 Task: Create a due date automation trigger when advanced on, on the wednesday before a card is due add fields without custom field "Resume" set to a number greater than 1 and greater than 10 at 11:00 AM.
Action: Mouse moved to (1003, 305)
Screenshot: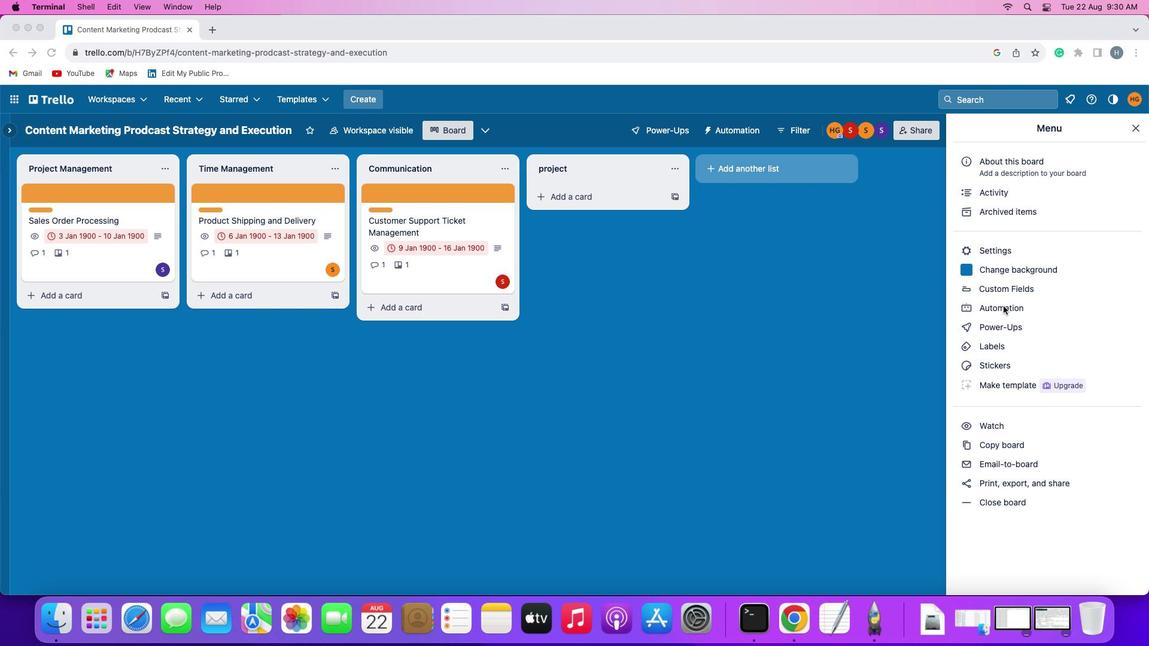 
Action: Mouse pressed left at (1003, 305)
Screenshot: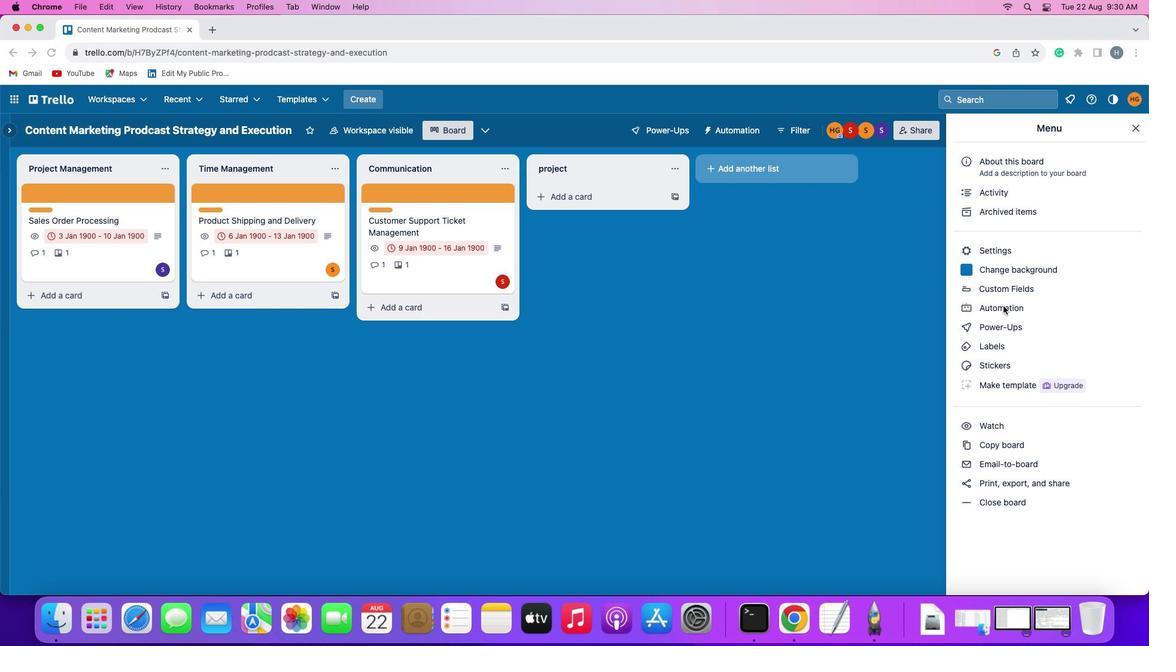 
Action: Mouse pressed left at (1003, 305)
Screenshot: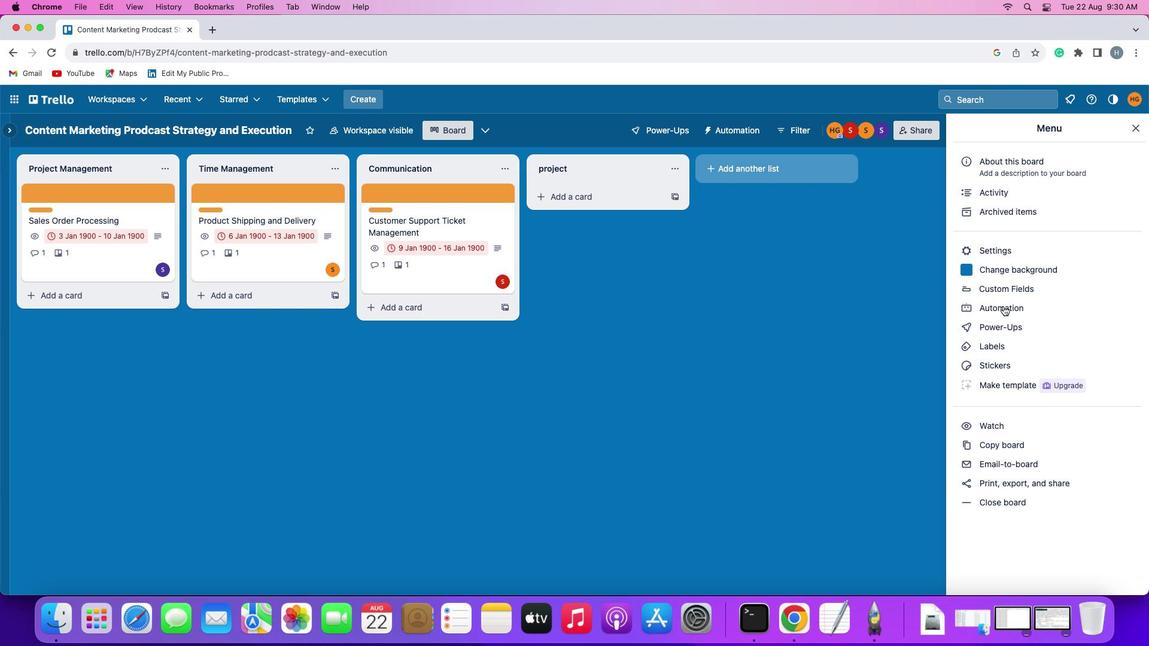 
Action: Mouse moved to (76, 281)
Screenshot: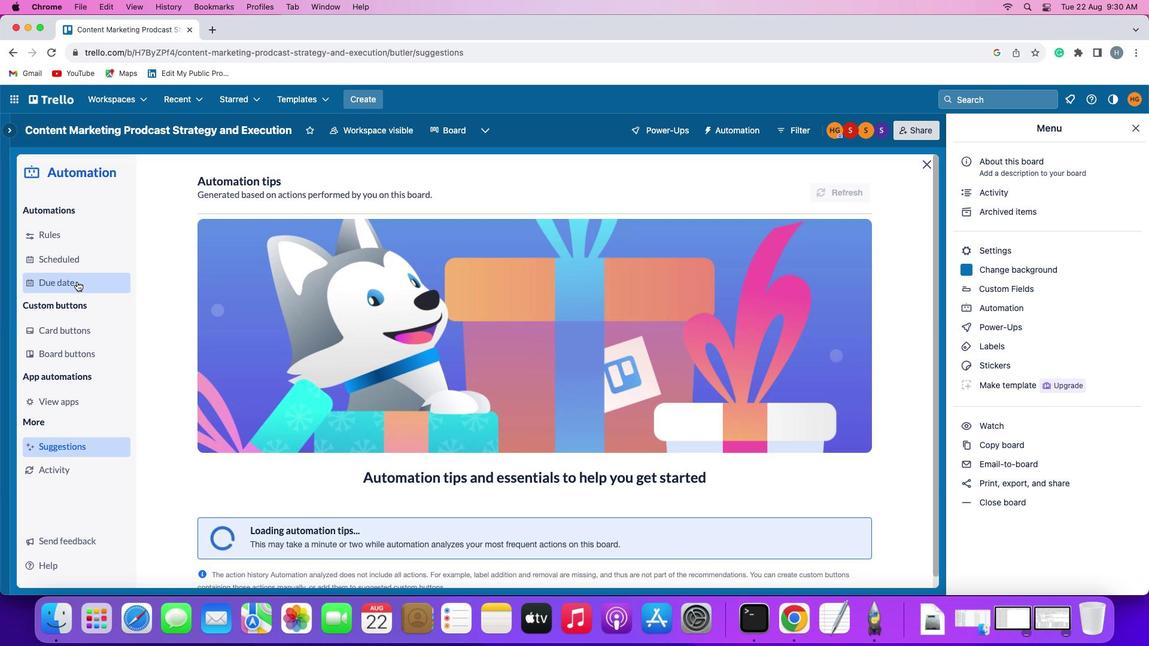 
Action: Mouse pressed left at (76, 281)
Screenshot: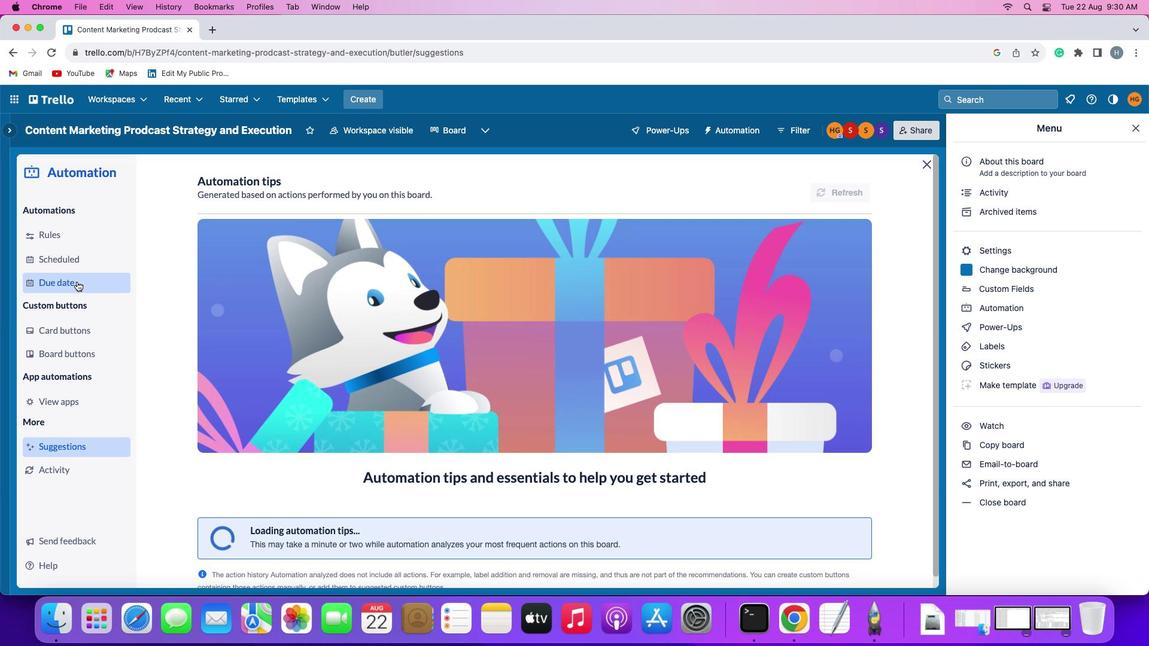 
Action: Mouse moved to (798, 183)
Screenshot: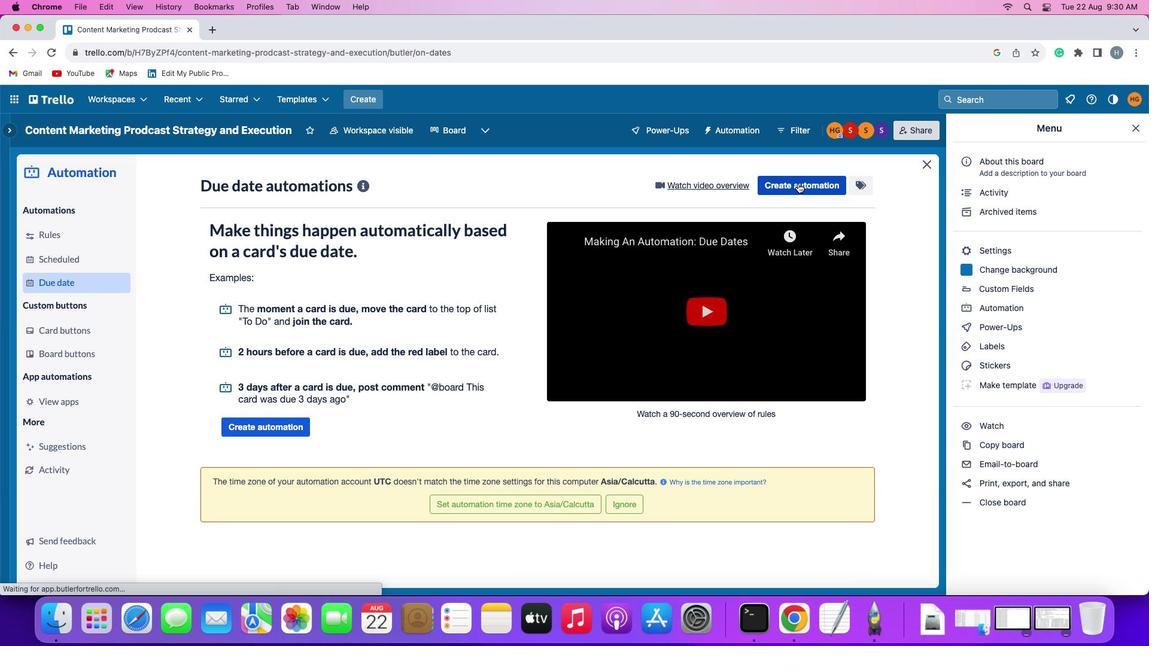 
Action: Mouse pressed left at (798, 183)
Screenshot: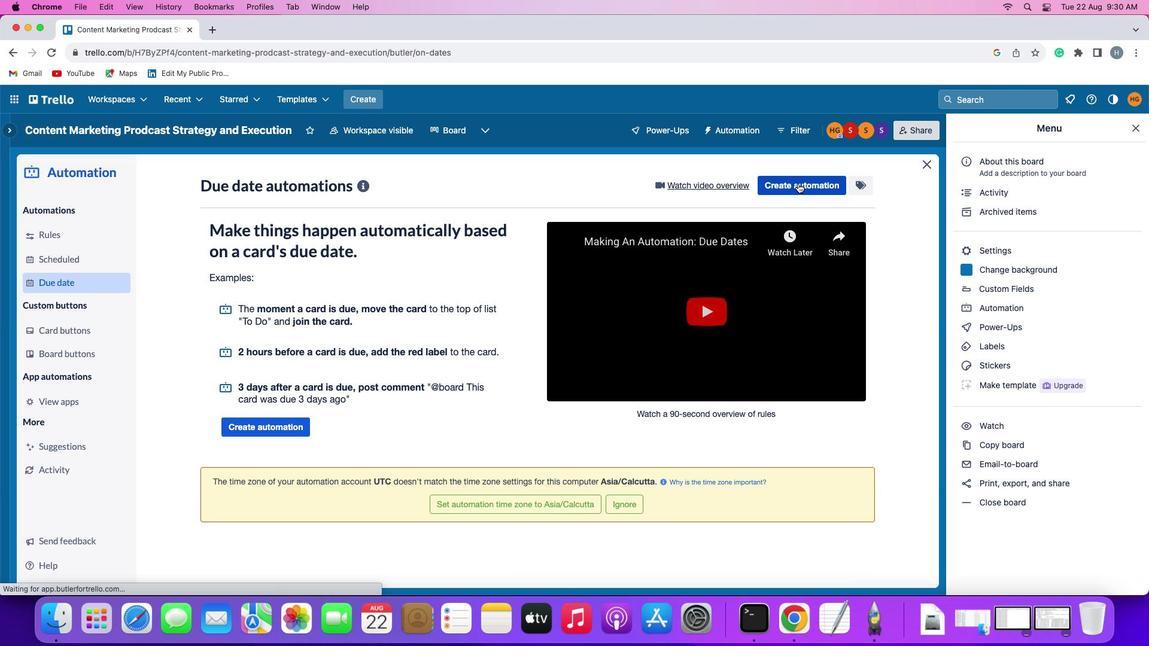 
Action: Mouse moved to (224, 298)
Screenshot: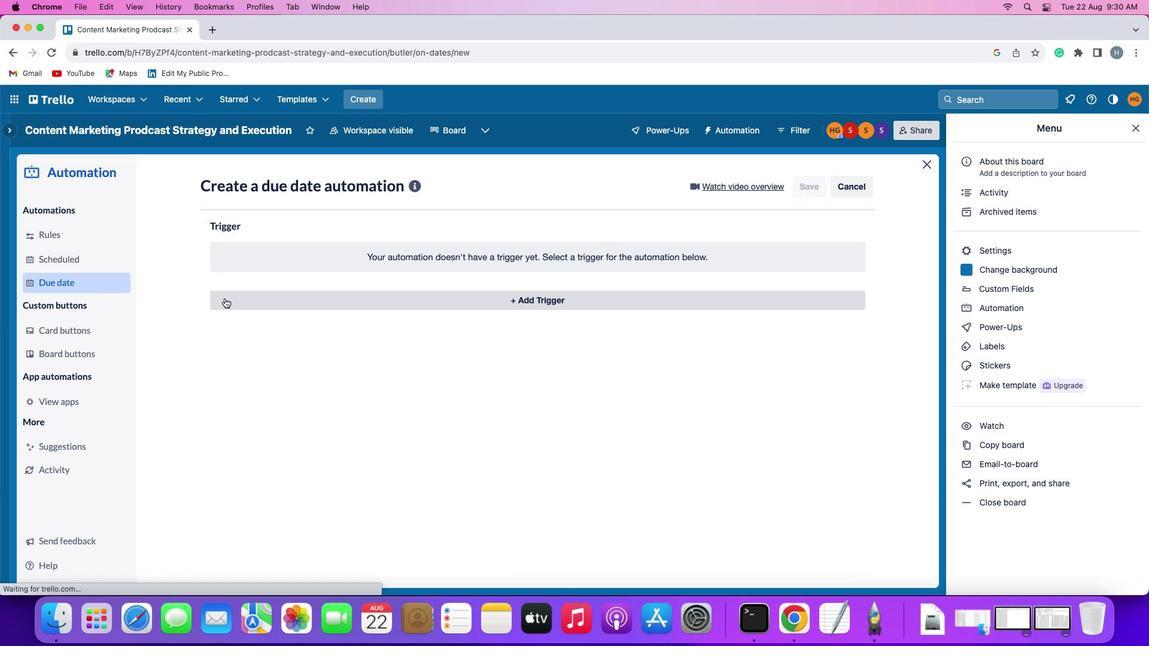 
Action: Mouse pressed left at (224, 298)
Screenshot: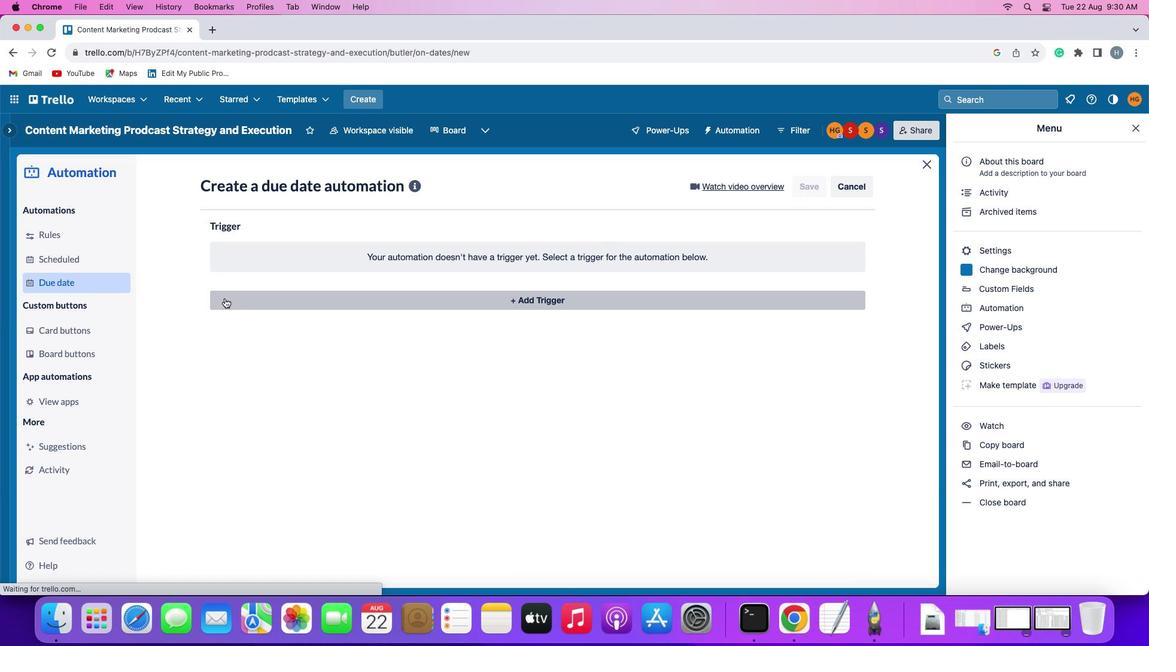 
Action: Mouse moved to (262, 522)
Screenshot: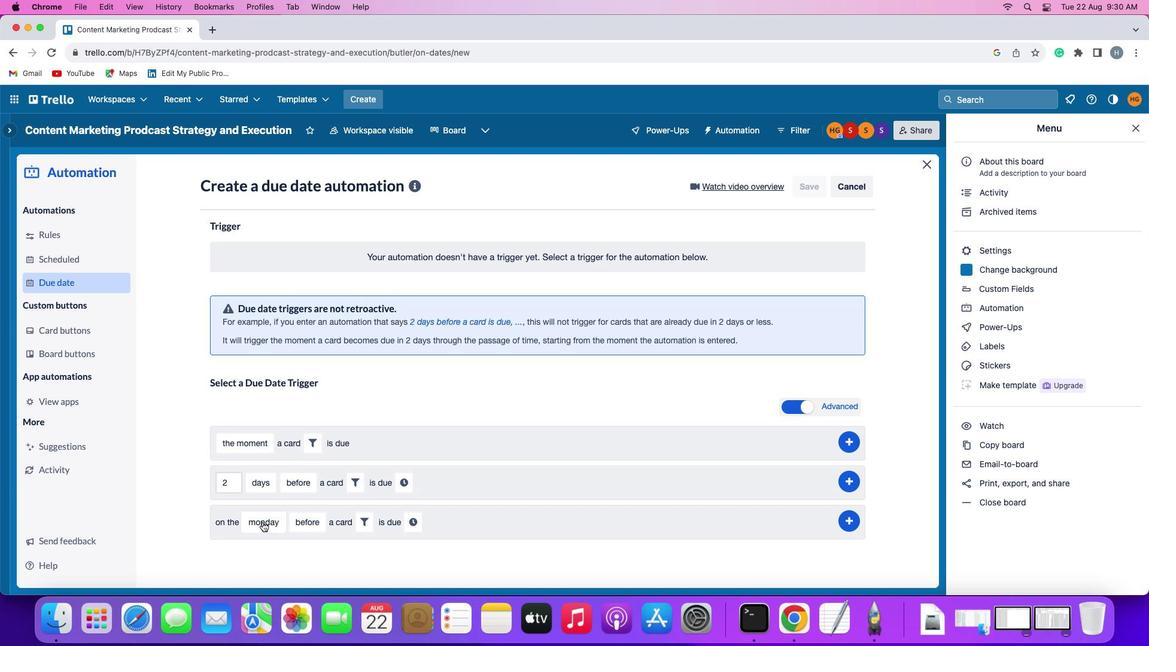 
Action: Mouse pressed left at (262, 522)
Screenshot: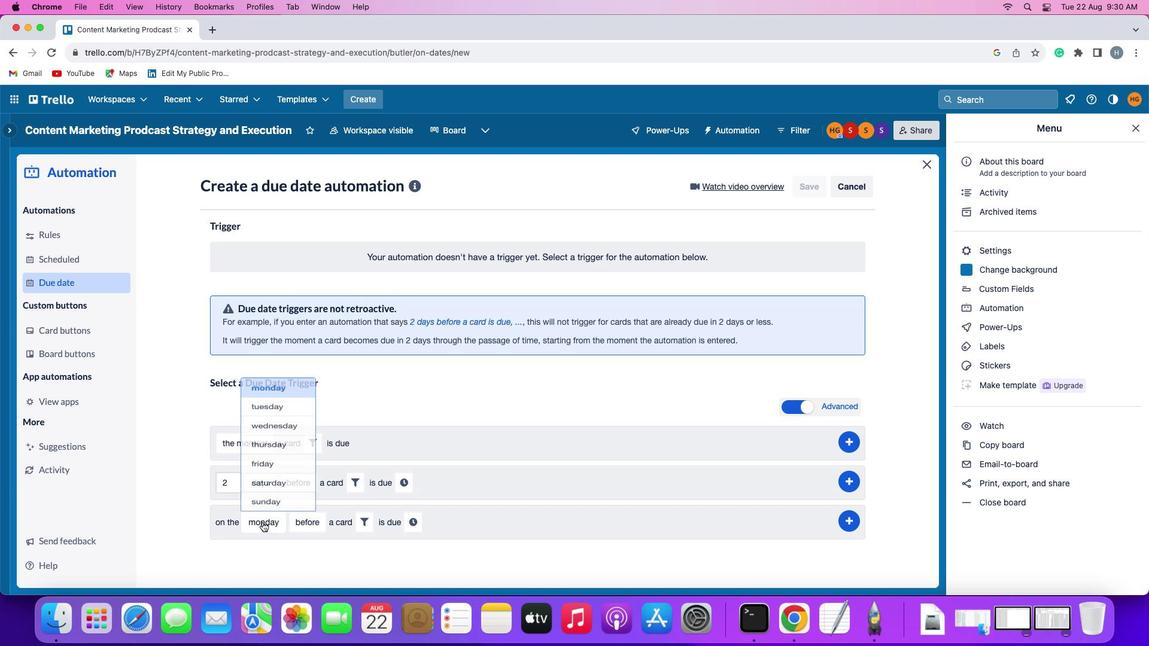 
Action: Mouse moved to (283, 404)
Screenshot: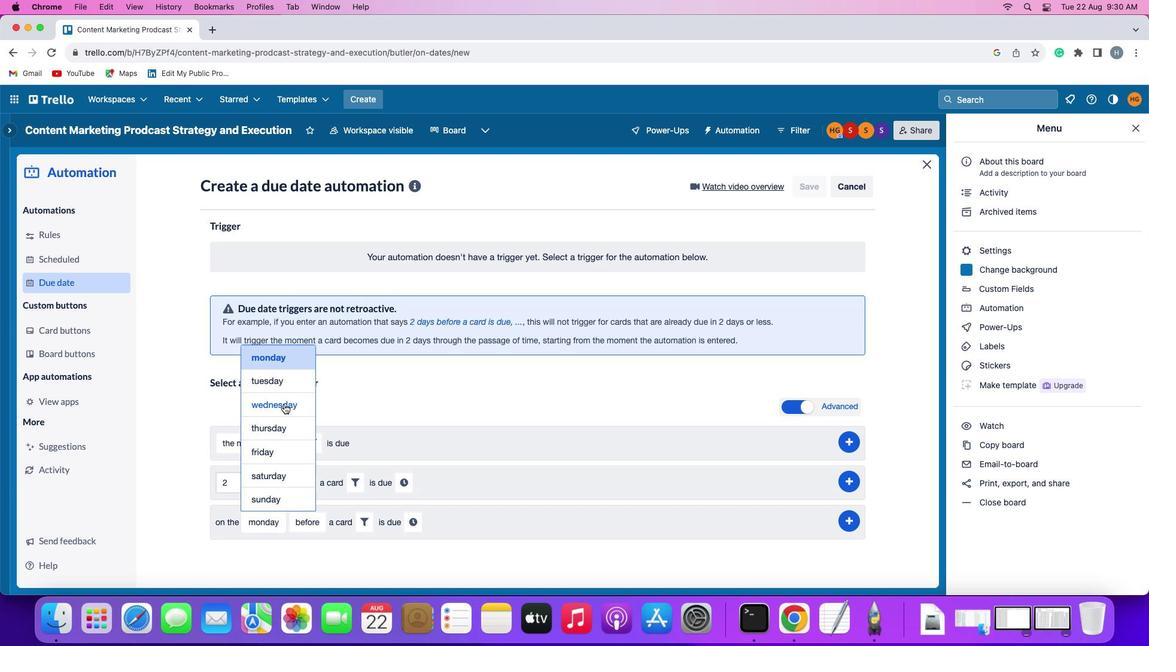 
Action: Mouse pressed left at (283, 404)
Screenshot: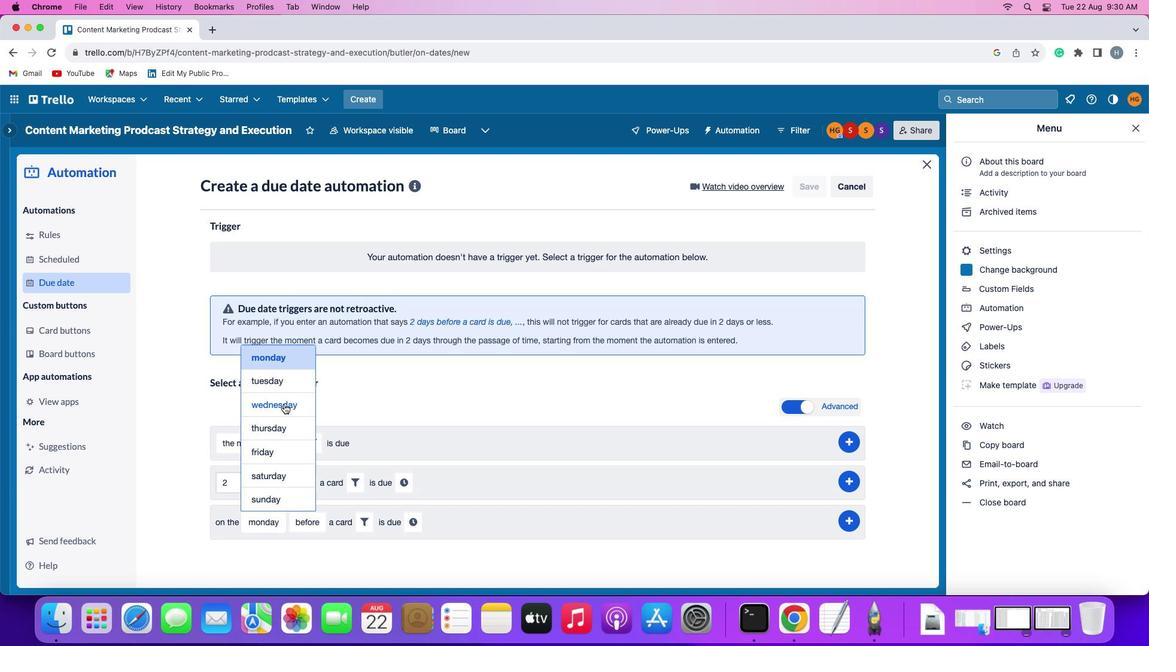 
Action: Mouse moved to (378, 519)
Screenshot: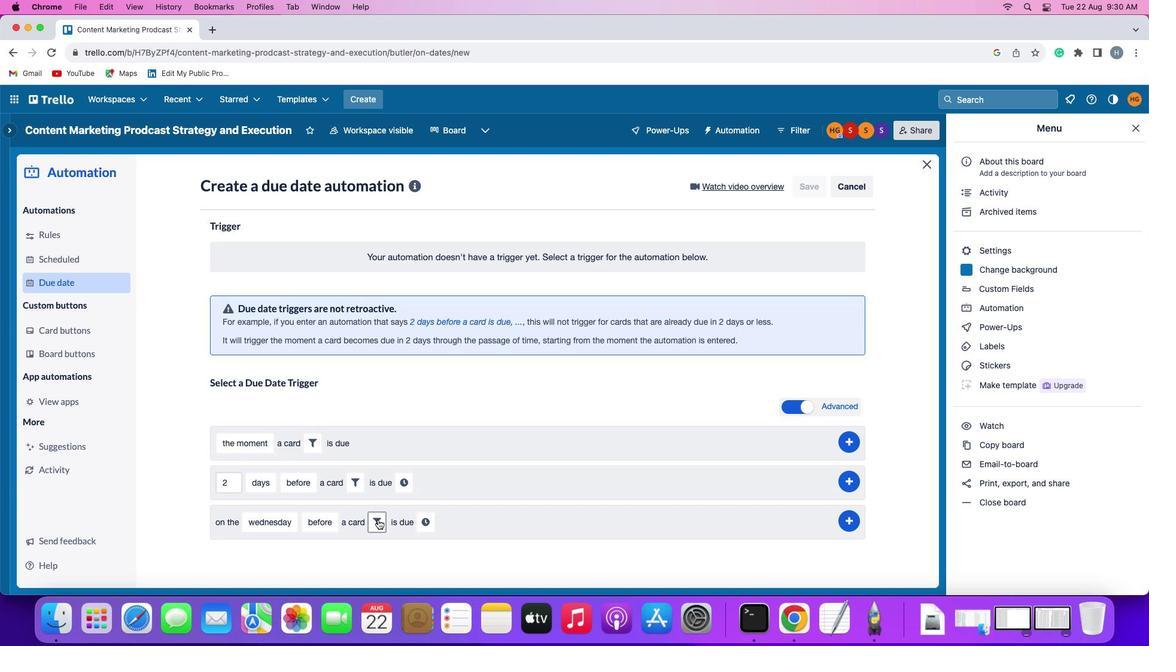 
Action: Mouse pressed left at (378, 519)
Screenshot: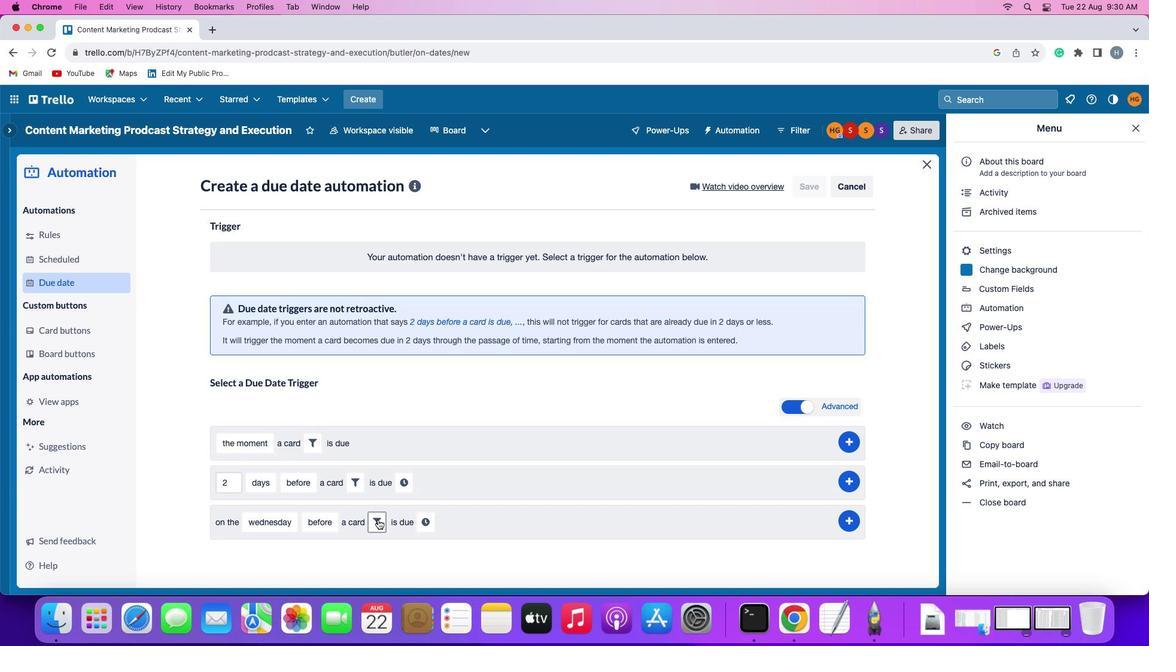
Action: Mouse moved to (570, 559)
Screenshot: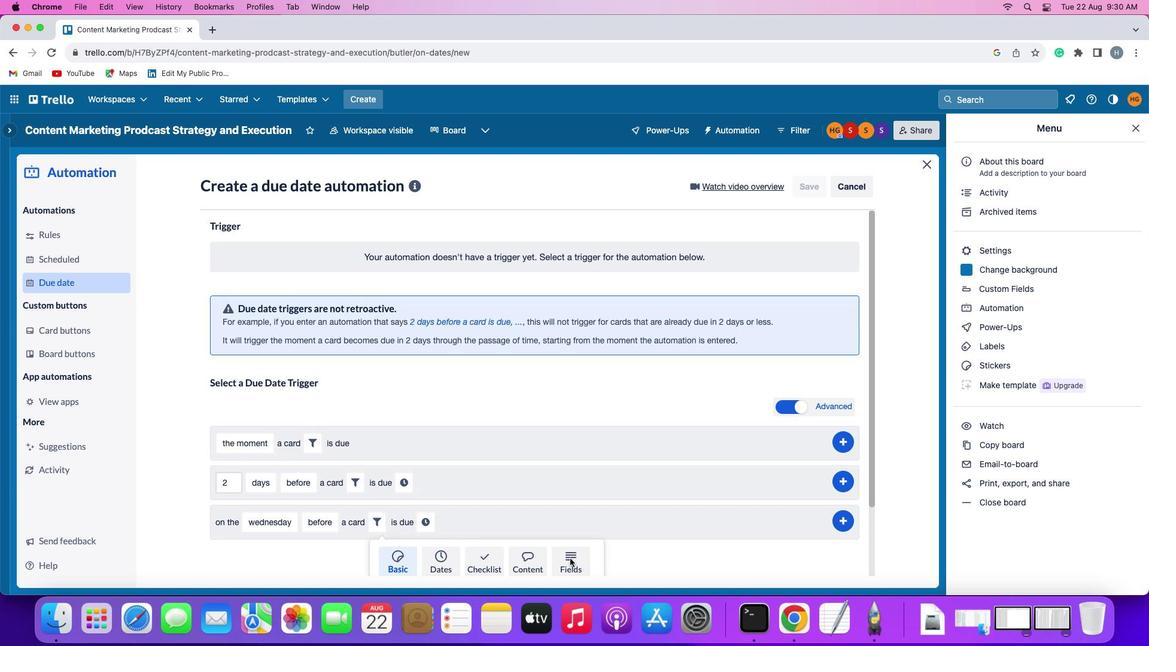 
Action: Mouse pressed left at (570, 559)
Screenshot: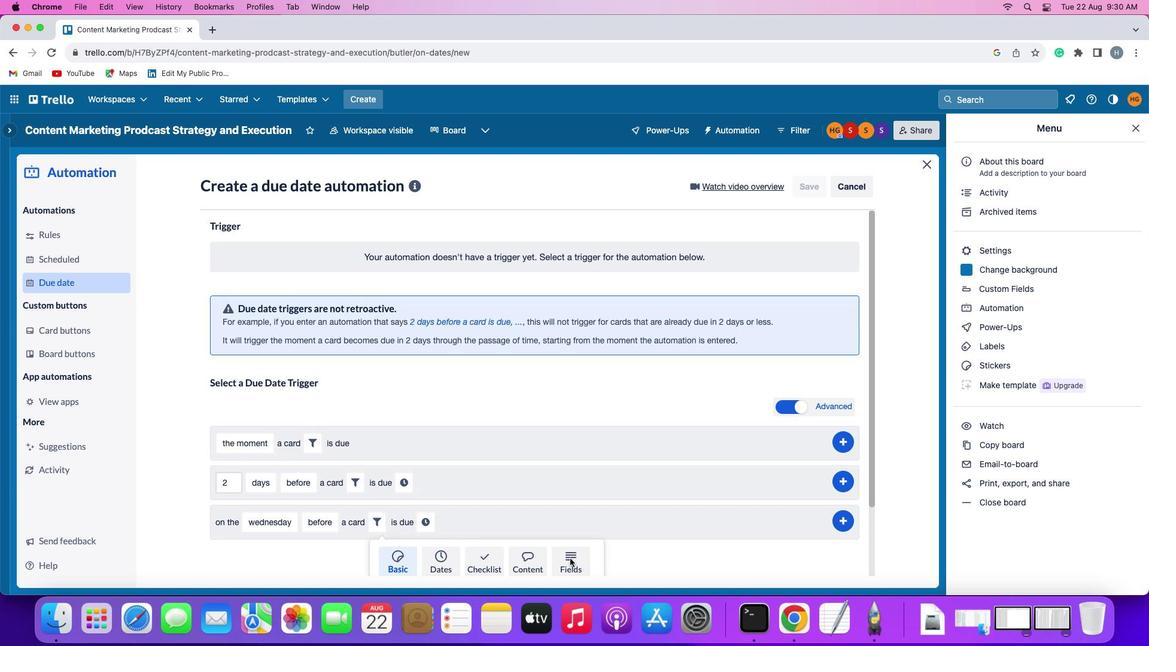 
Action: Mouse moved to (364, 553)
Screenshot: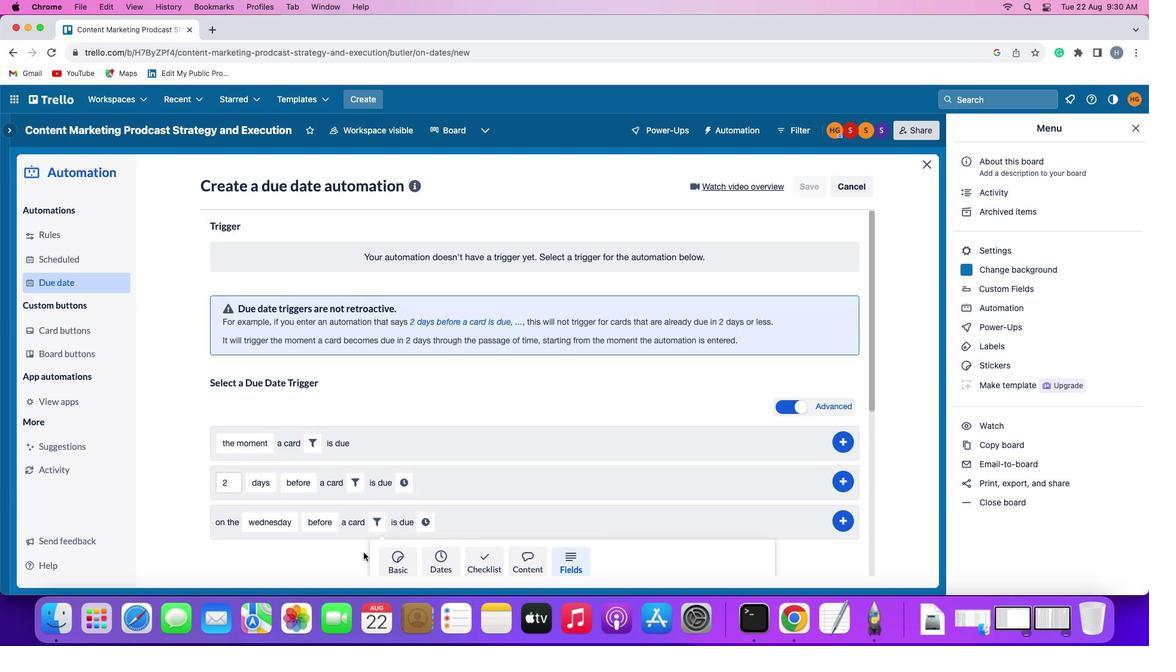 
Action: Mouse scrolled (364, 553) with delta (0, 0)
Screenshot: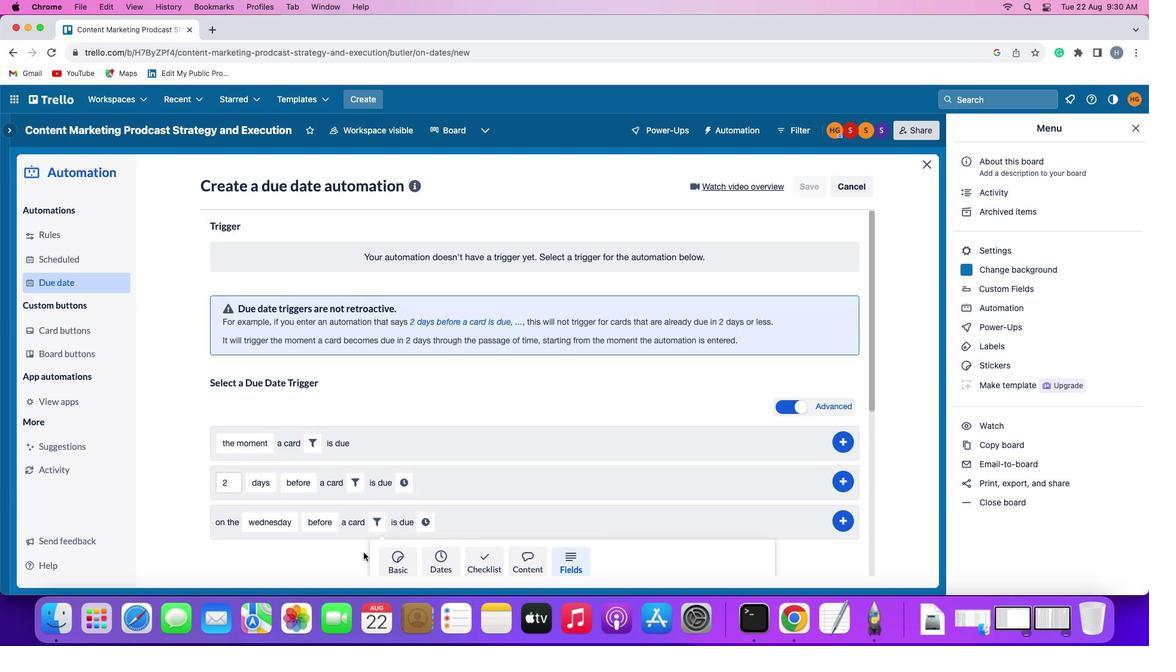 
Action: Mouse scrolled (364, 553) with delta (0, 0)
Screenshot: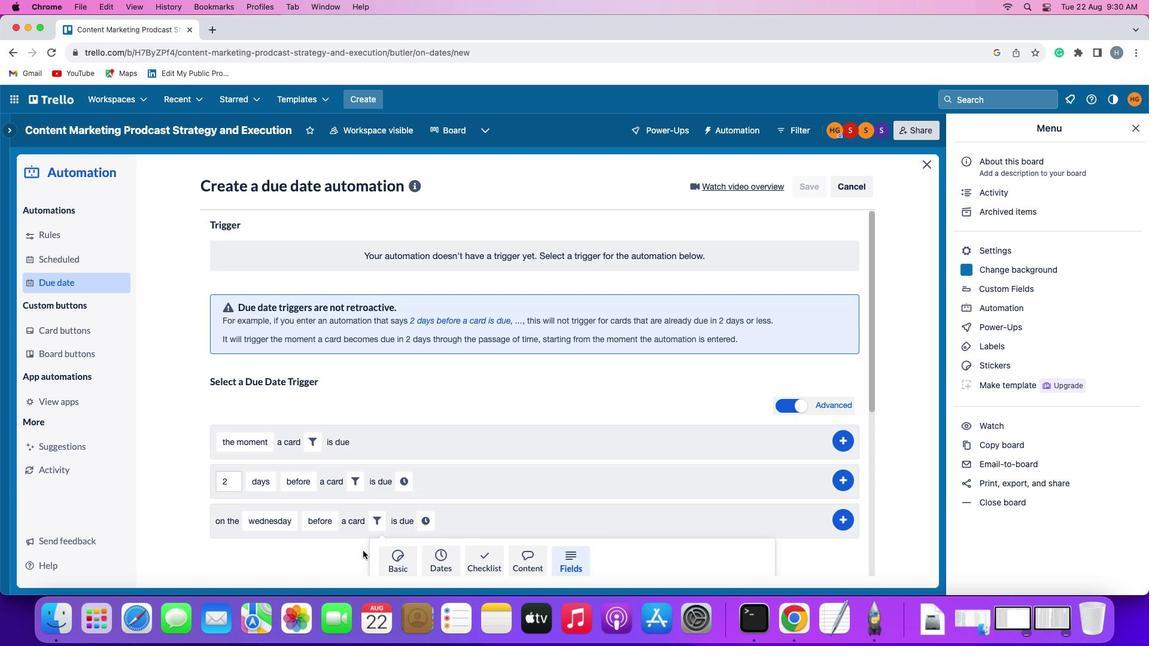 
Action: Mouse moved to (364, 553)
Screenshot: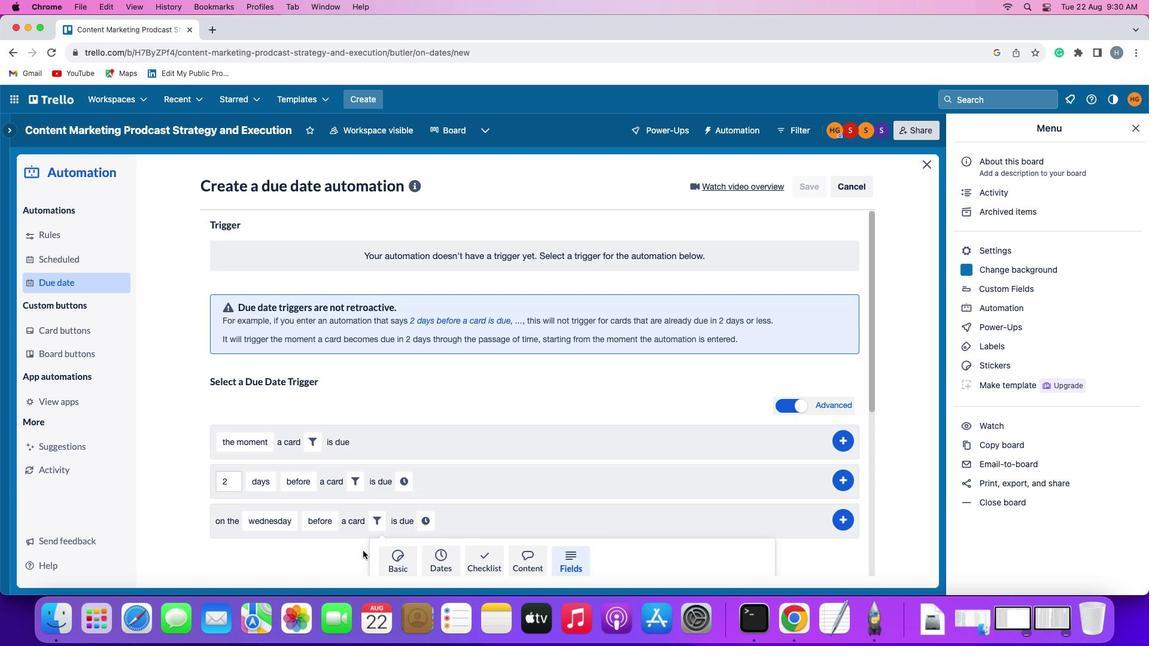
Action: Mouse scrolled (364, 553) with delta (0, -1)
Screenshot: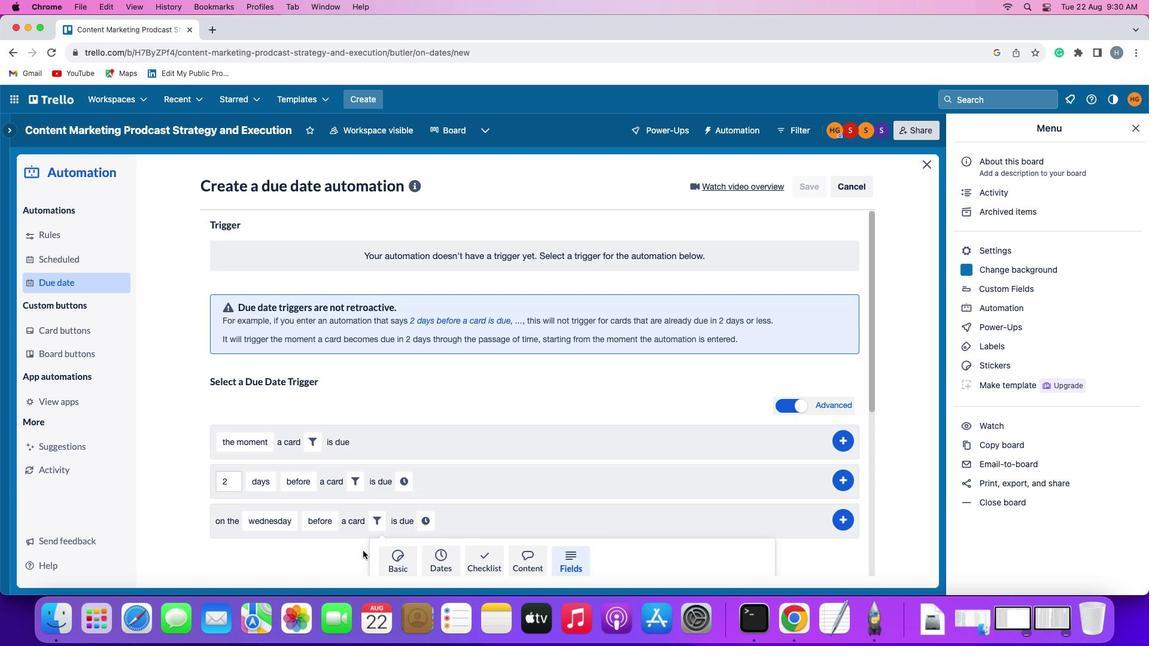 
Action: Mouse moved to (363, 550)
Screenshot: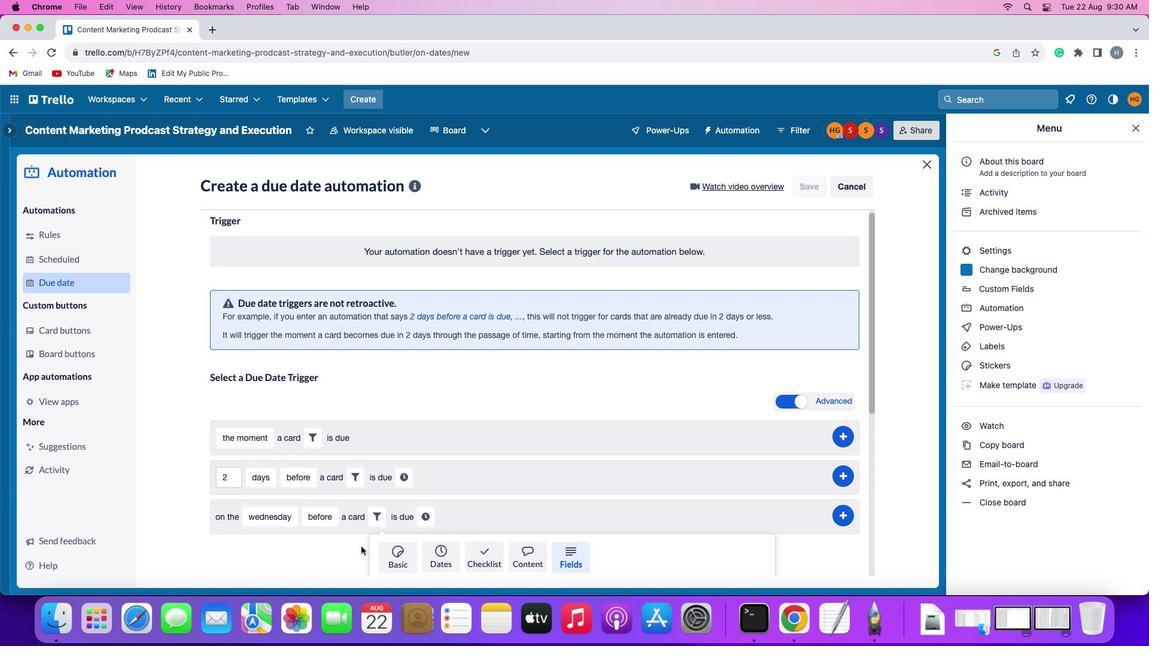 
Action: Mouse scrolled (363, 550) with delta (0, -2)
Screenshot: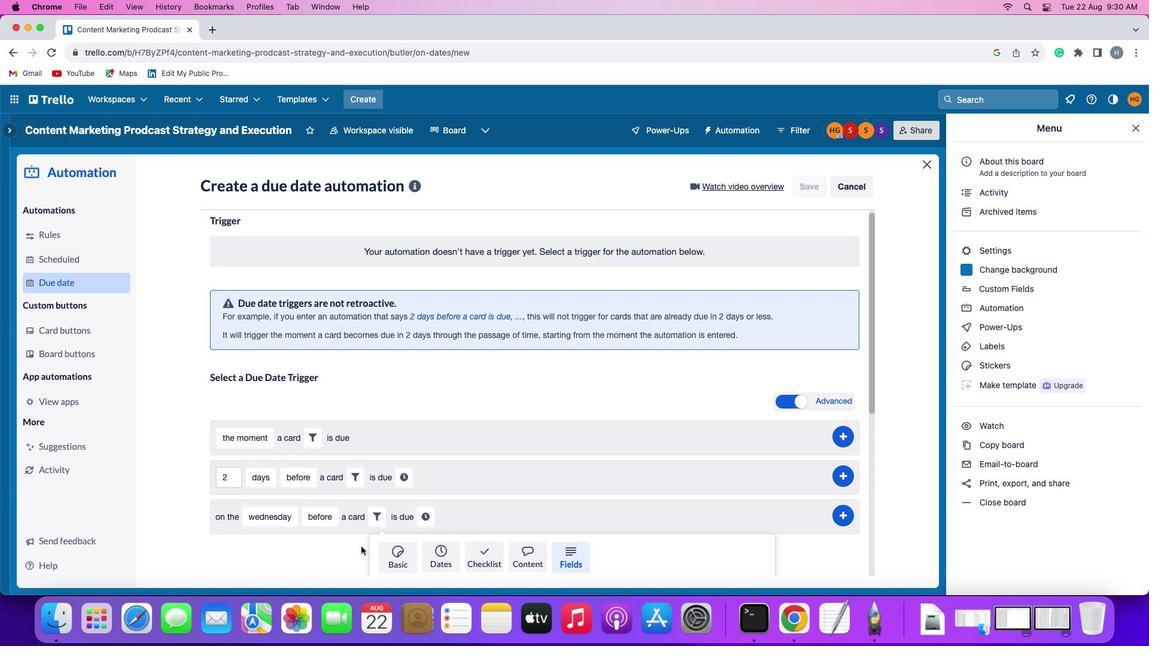 
Action: Mouse moved to (361, 547)
Screenshot: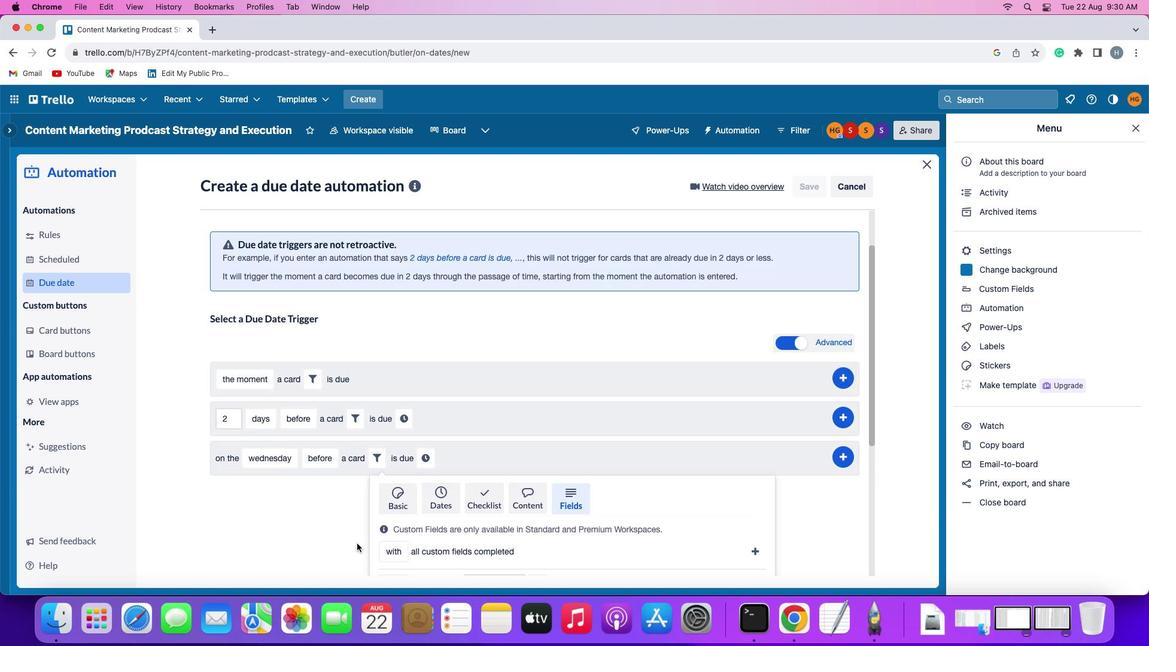 
Action: Mouse scrolled (361, 547) with delta (0, -3)
Screenshot: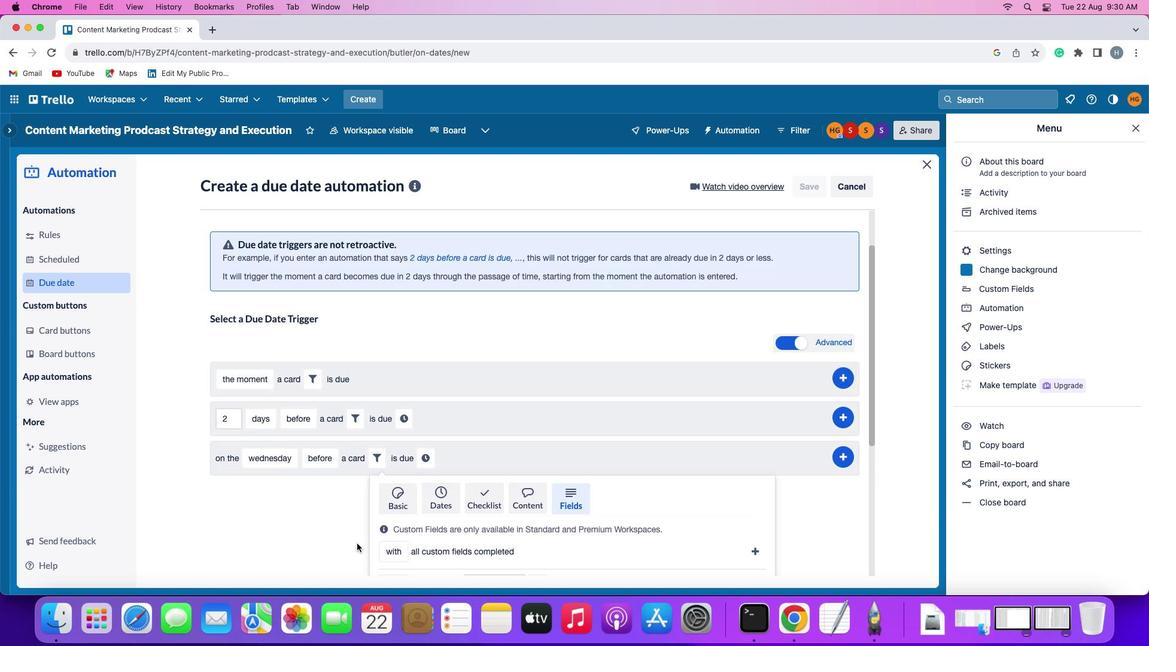 
Action: Mouse moved to (351, 542)
Screenshot: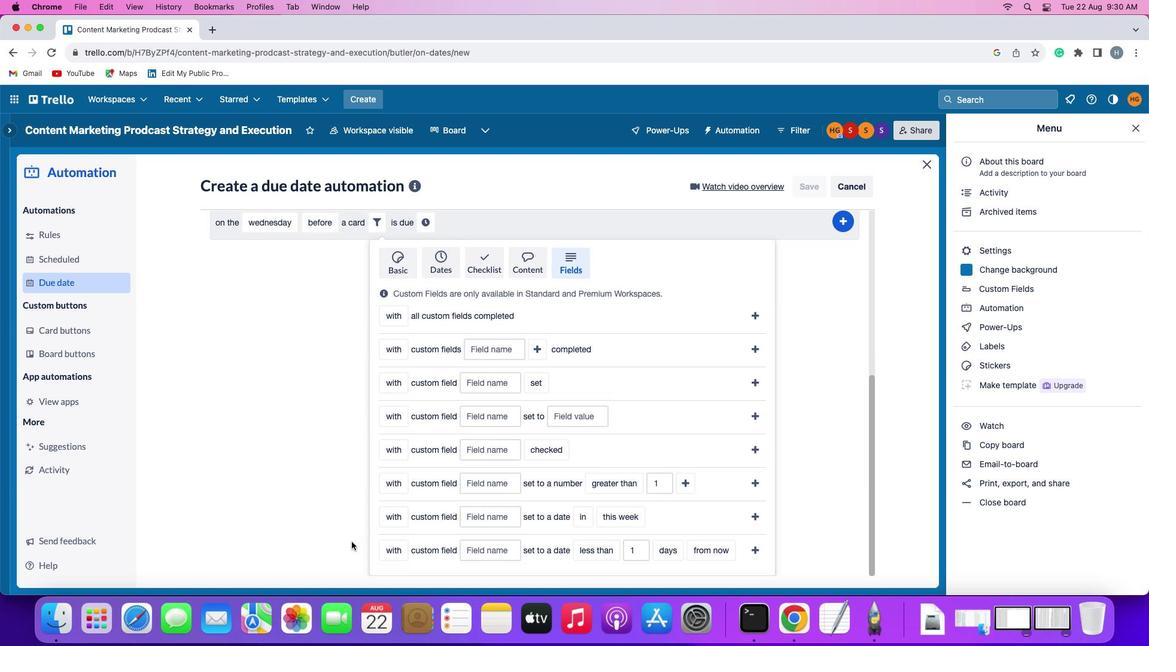 
Action: Mouse scrolled (351, 542) with delta (0, 0)
Screenshot: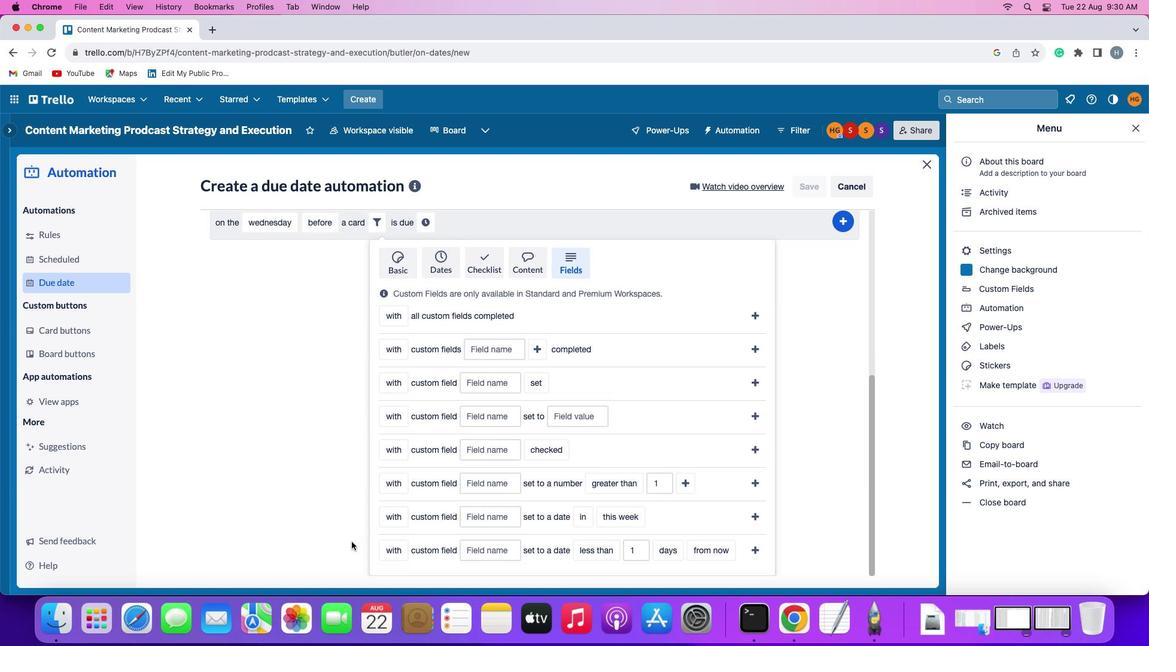
Action: Mouse moved to (351, 542)
Screenshot: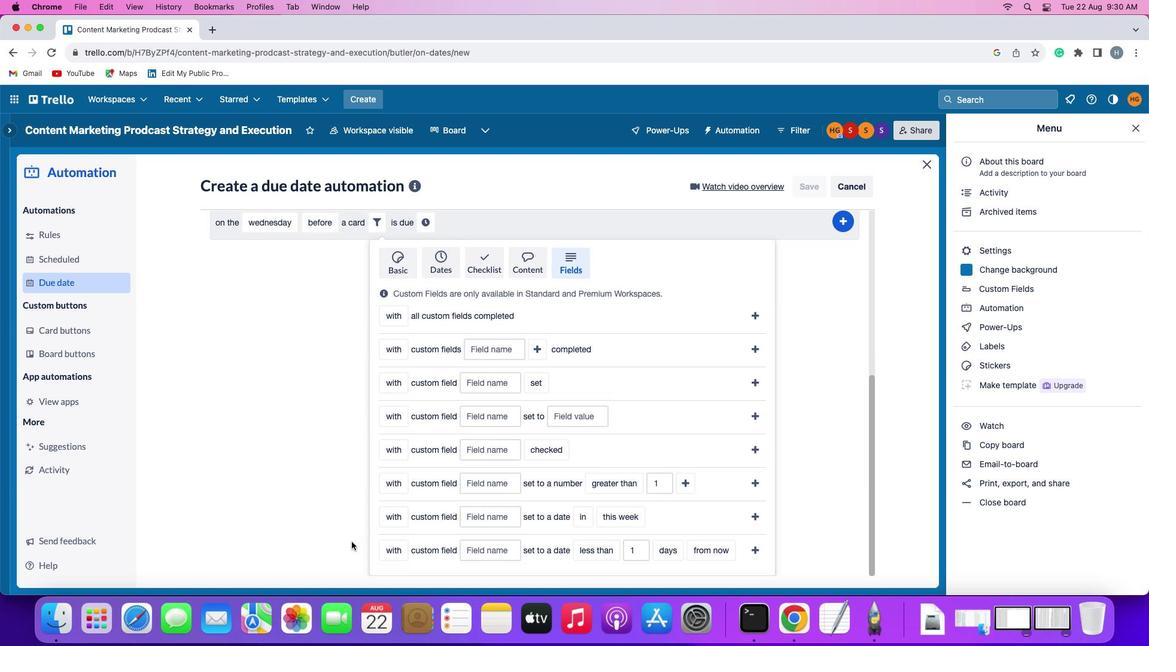 
Action: Mouse scrolled (351, 542) with delta (0, 0)
Screenshot: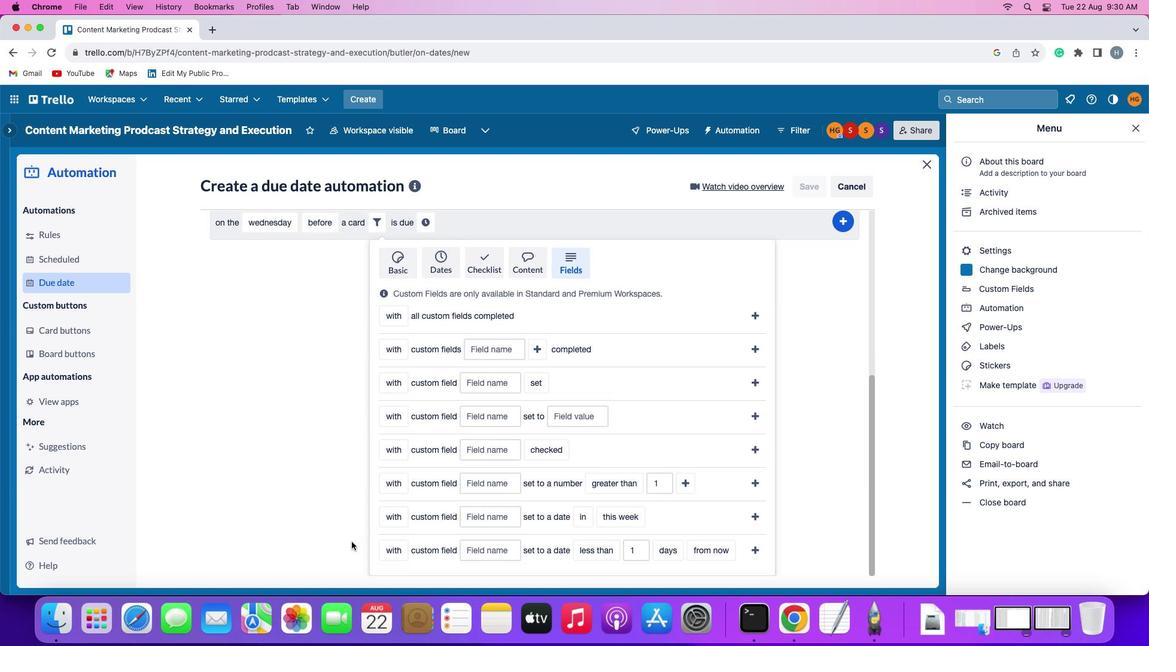 
Action: Mouse scrolled (351, 542) with delta (0, -1)
Screenshot: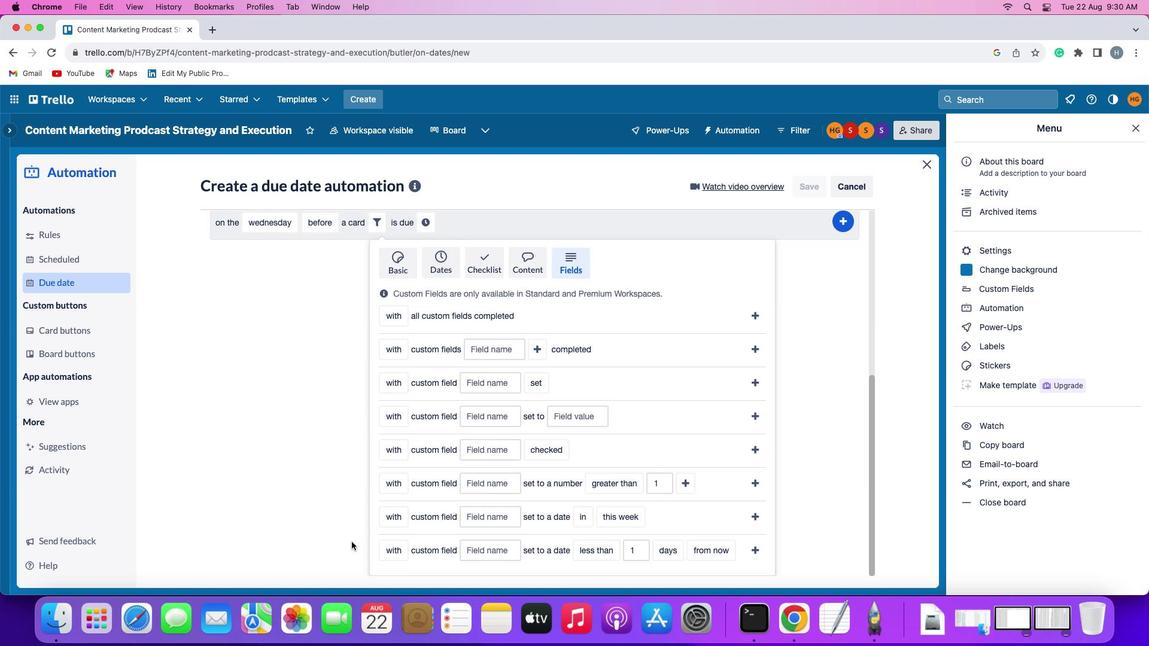
Action: Mouse scrolled (351, 542) with delta (0, -2)
Screenshot: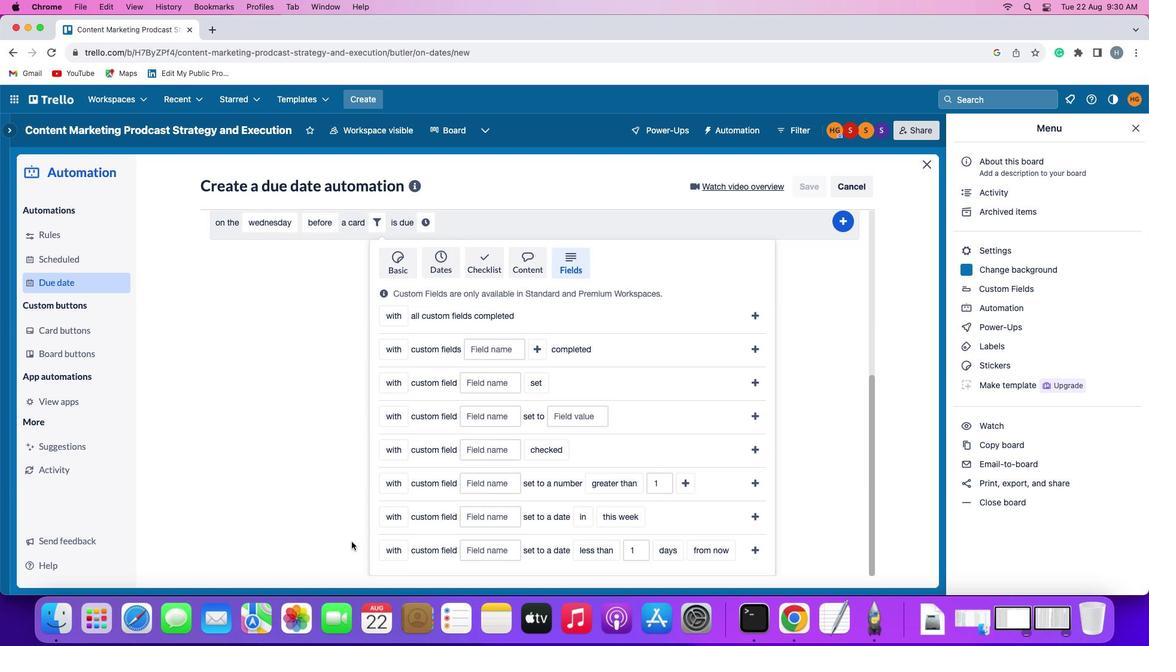 
Action: Mouse moved to (398, 488)
Screenshot: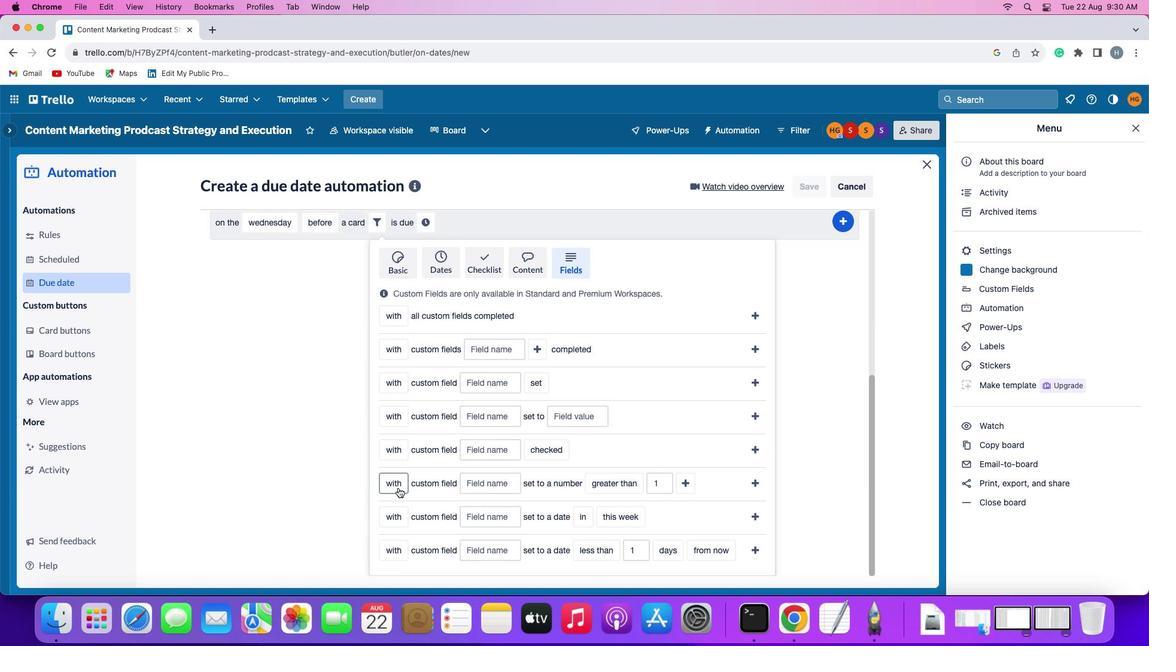 
Action: Mouse pressed left at (398, 488)
Screenshot: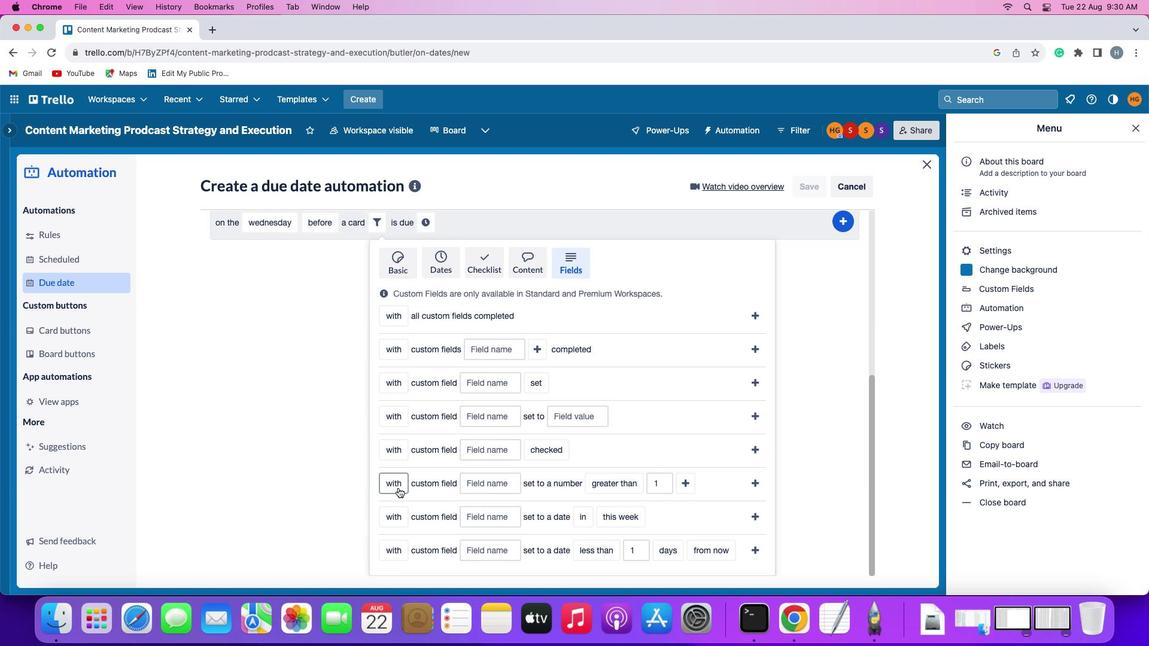 
Action: Mouse moved to (402, 525)
Screenshot: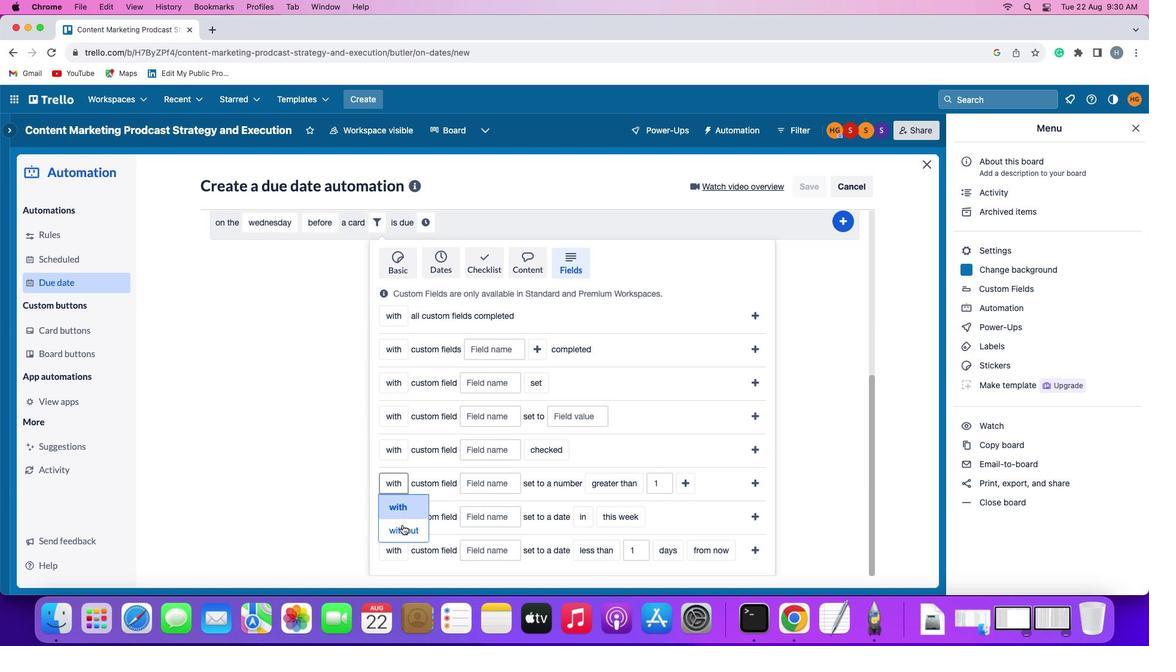 
Action: Mouse pressed left at (402, 525)
Screenshot: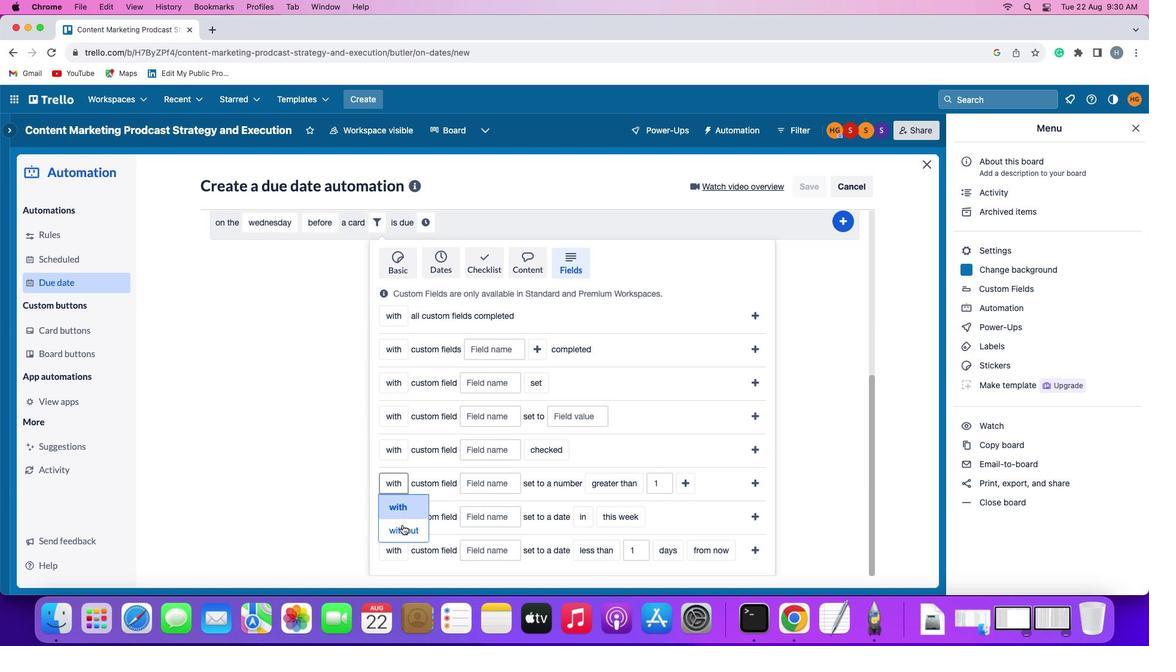 
Action: Mouse moved to (498, 482)
Screenshot: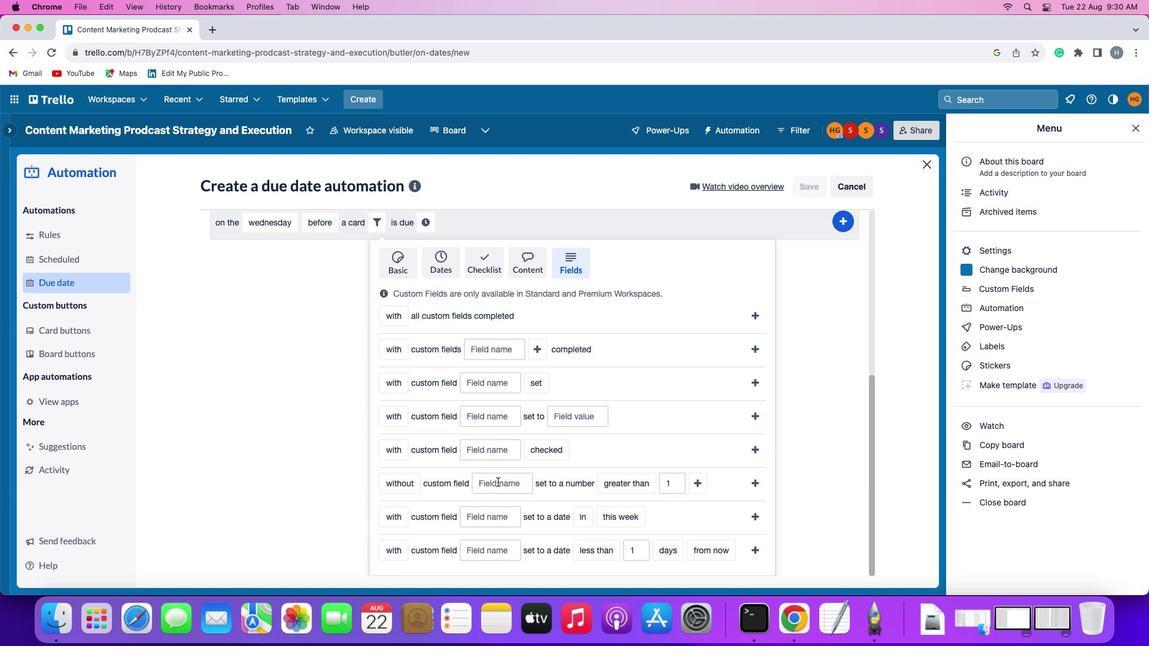
Action: Mouse pressed left at (498, 482)
Screenshot: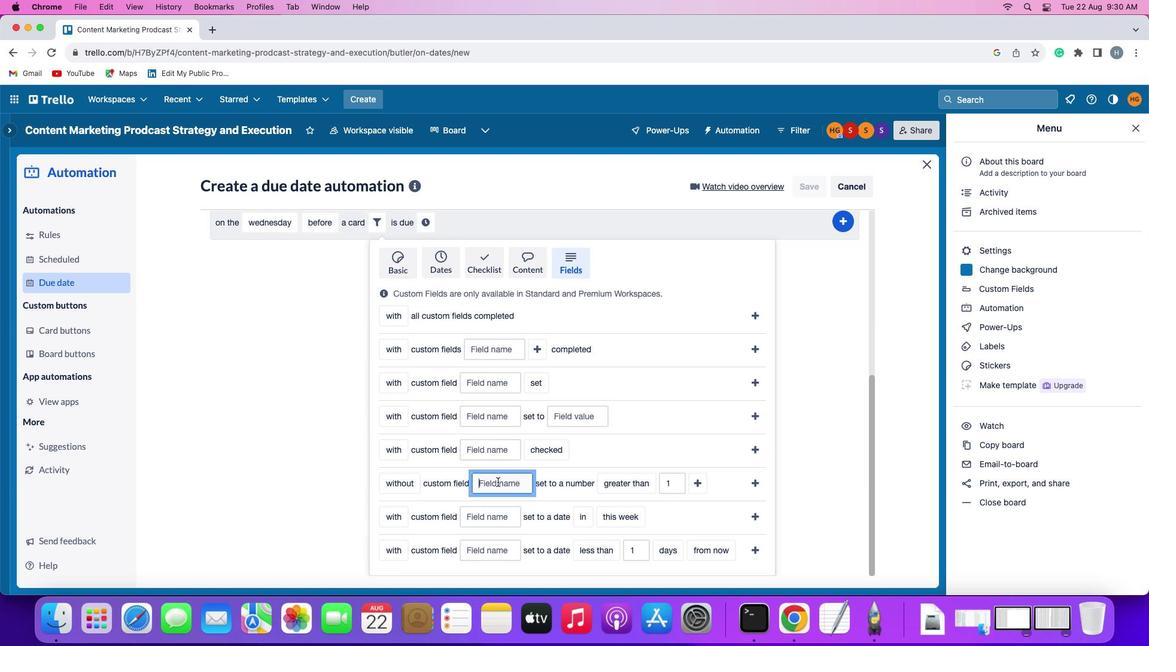 
Action: Key pressed Key.shift'R''e''s''u''m''e'
Screenshot: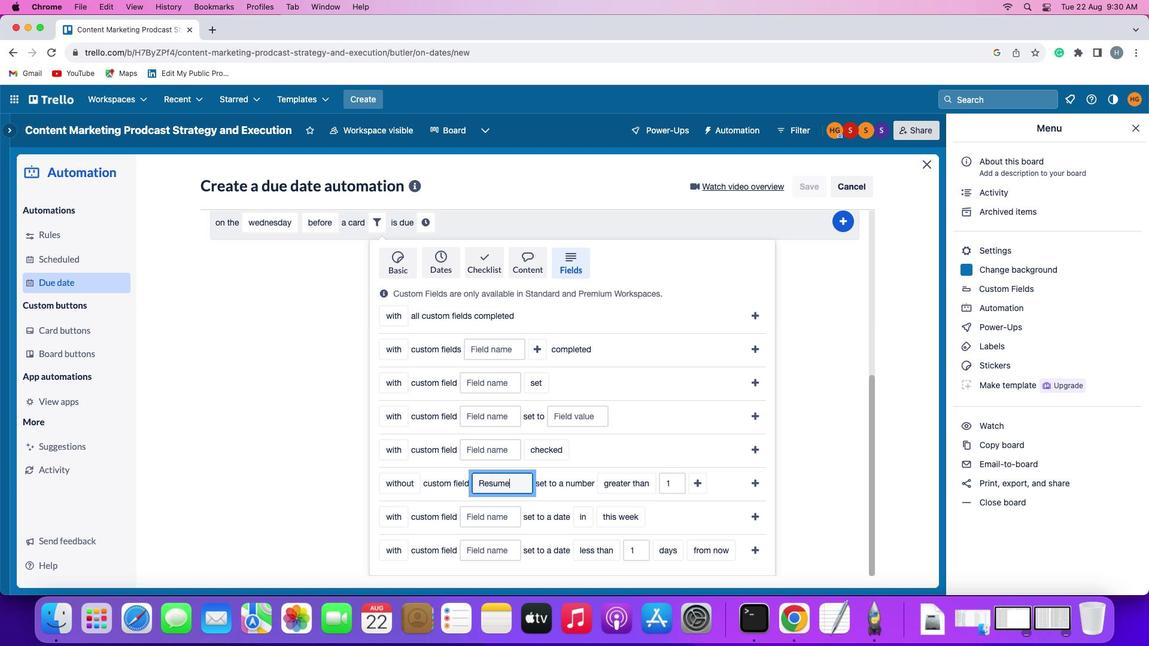 
Action: Mouse moved to (608, 482)
Screenshot: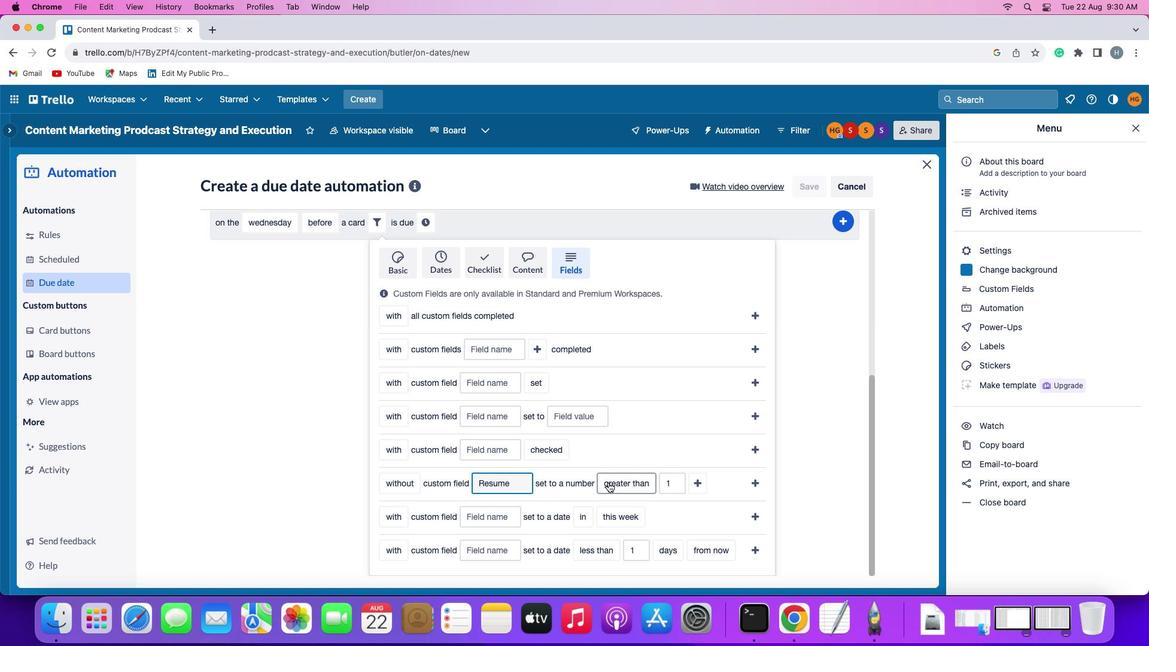
Action: Mouse pressed left at (608, 482)
Screenshot: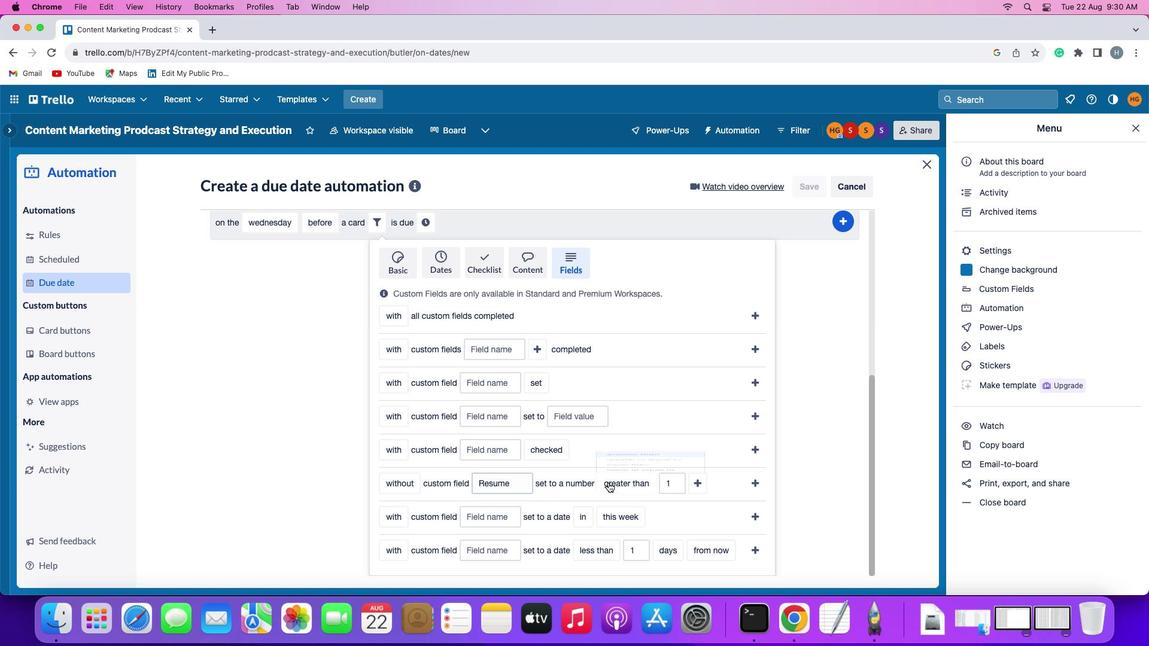 
Action: Mouse moved to (652, 395)
Screenshot: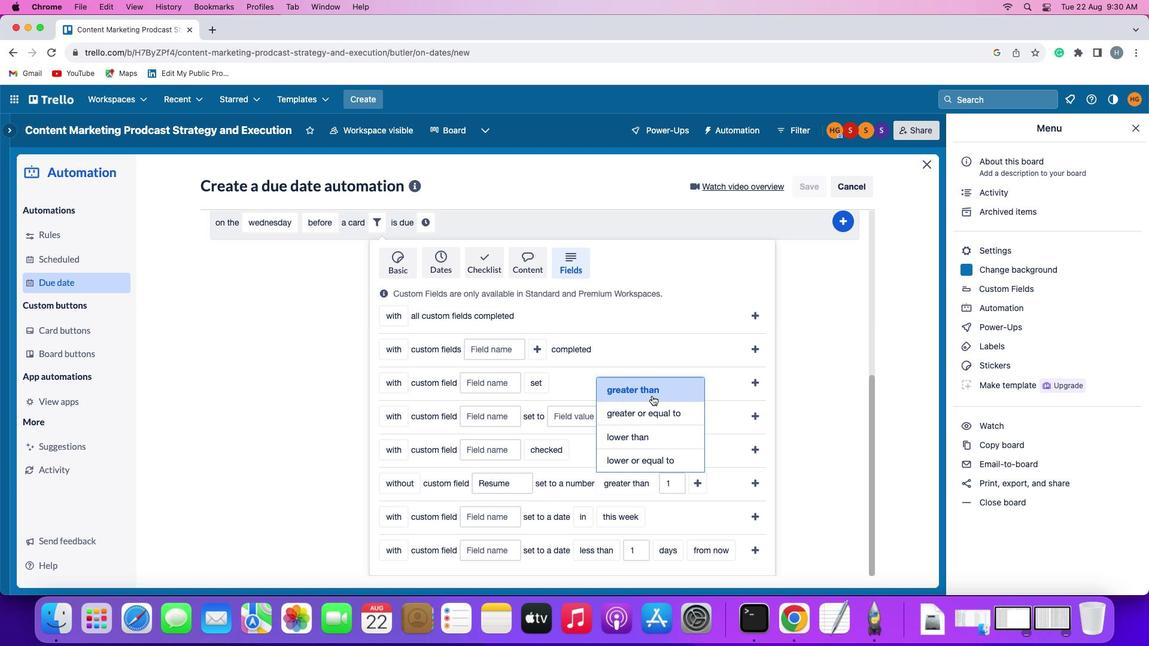 
Action: Mouse pressed left at (652, 395)
Screenshot: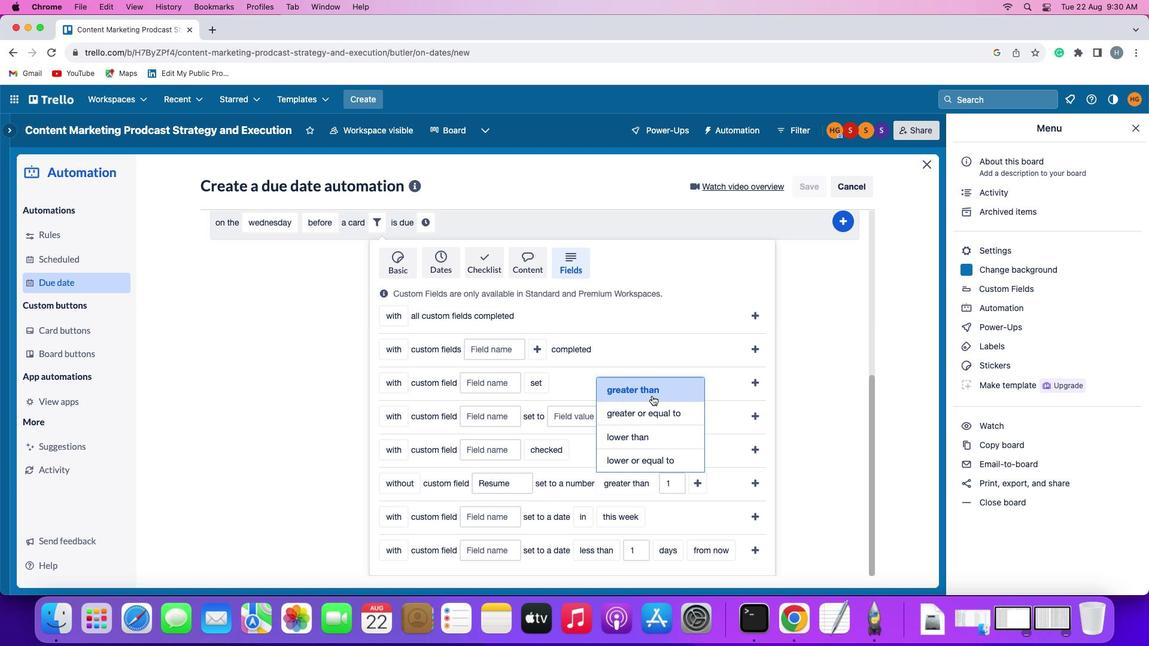 
Action: Mouse moved to (696, 483)
Screenshot: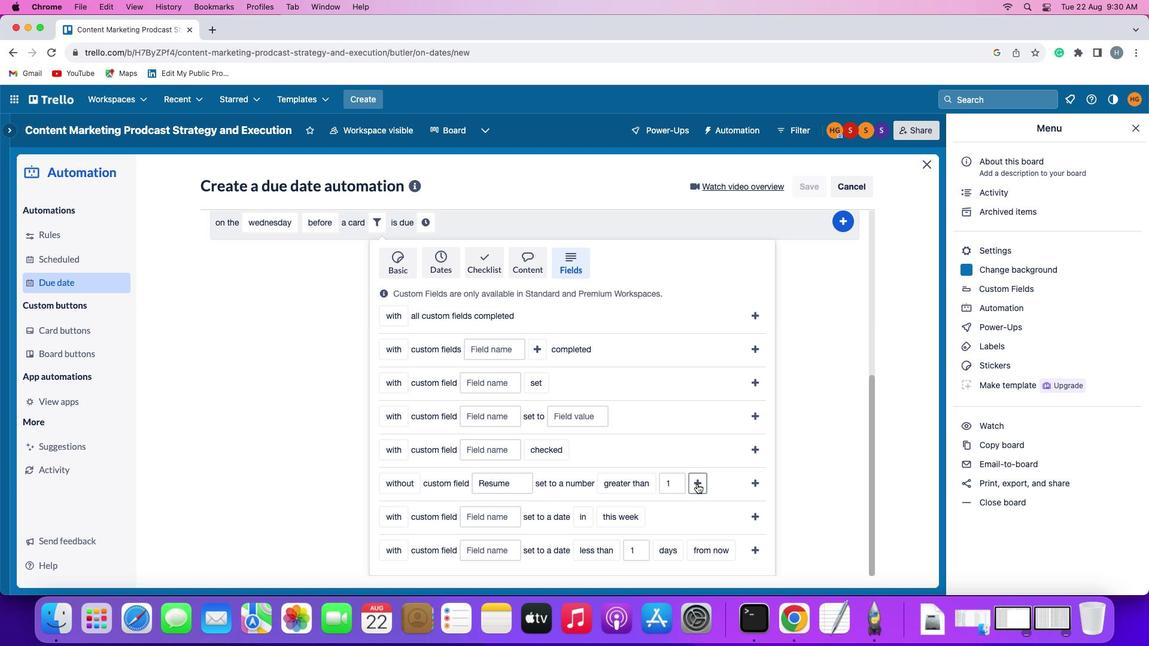 
Action: Mouse pressed left at (696, 483)
Screenshot: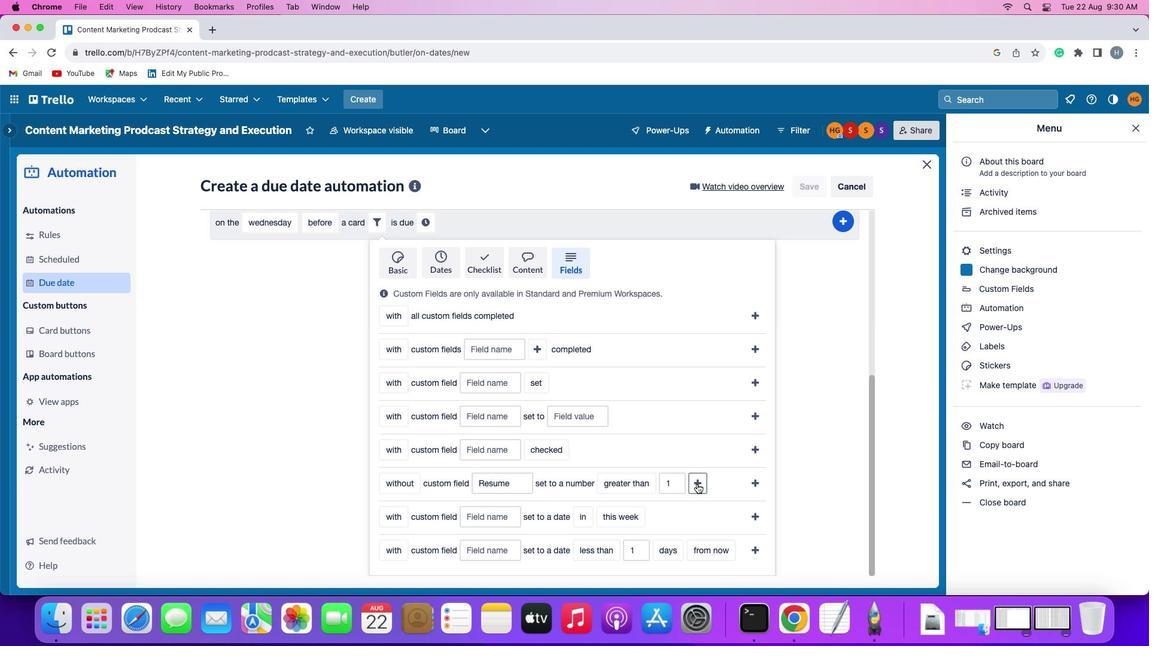 
Action: Mouse moved to (736, 487)
Screenshot: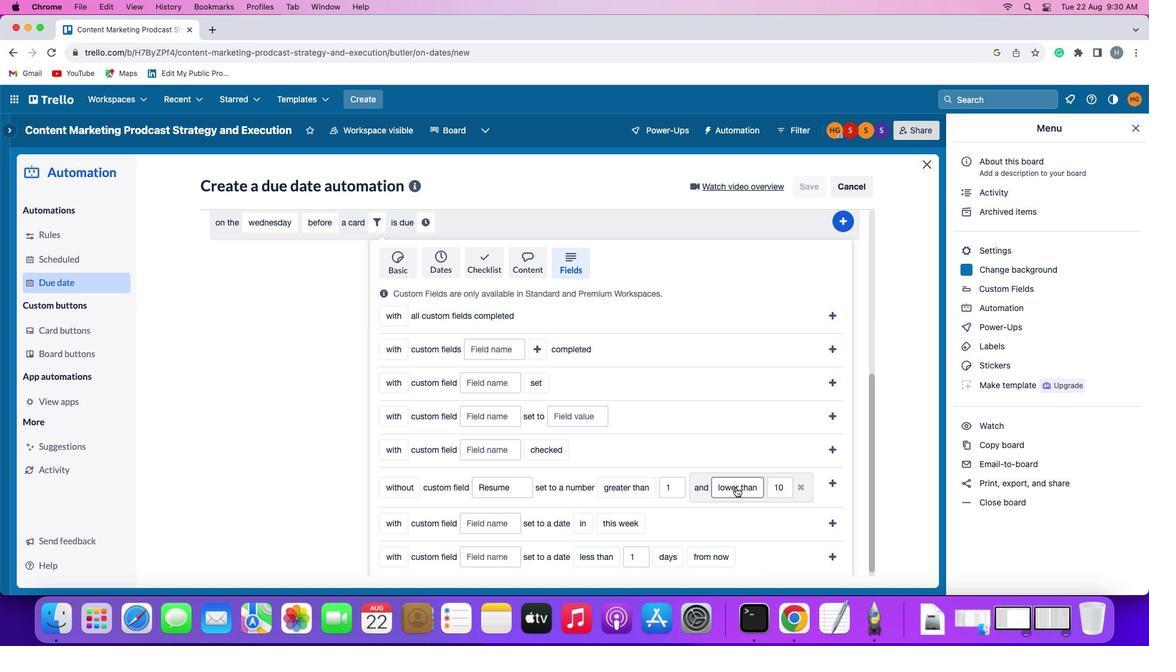 
Action: Mouse pressed left at (736, 487)
Screenshot: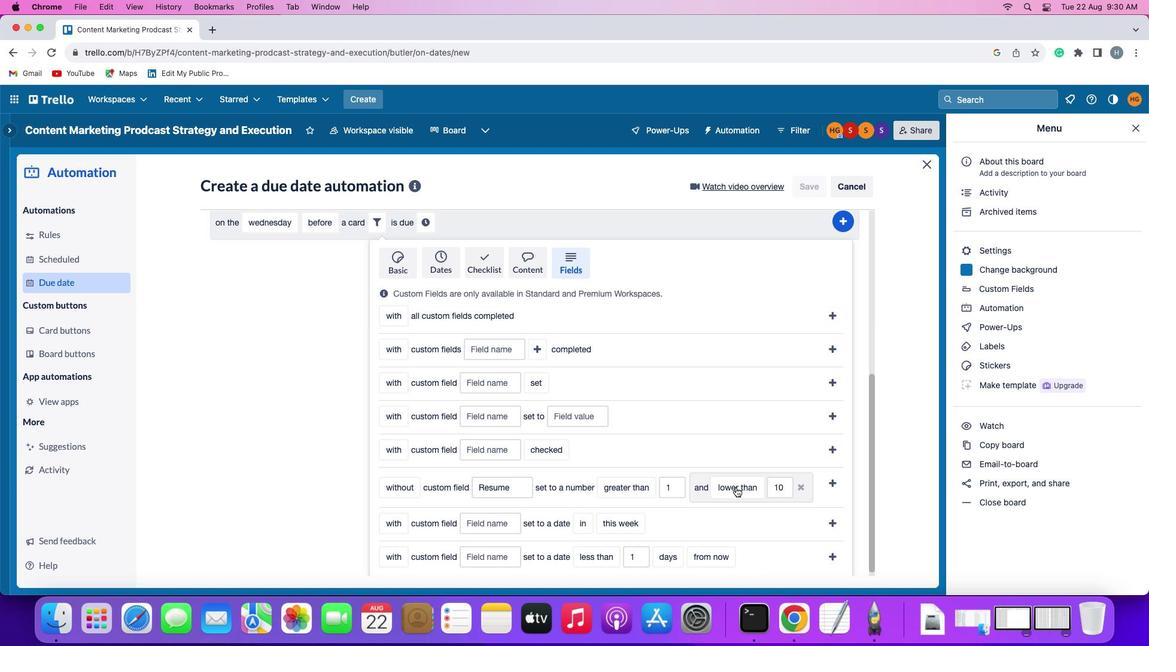 
Action: Mouse moved to (743, 449)
Screenshot: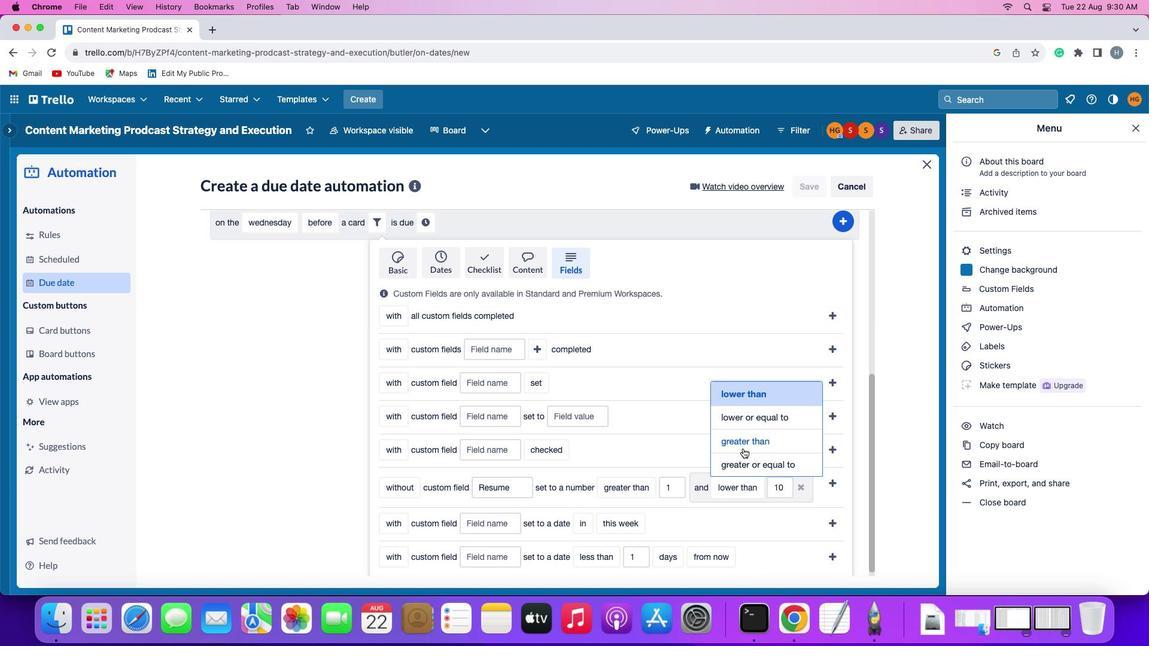 
Action: Mouse pressed left at (743, 449)
Screenshot: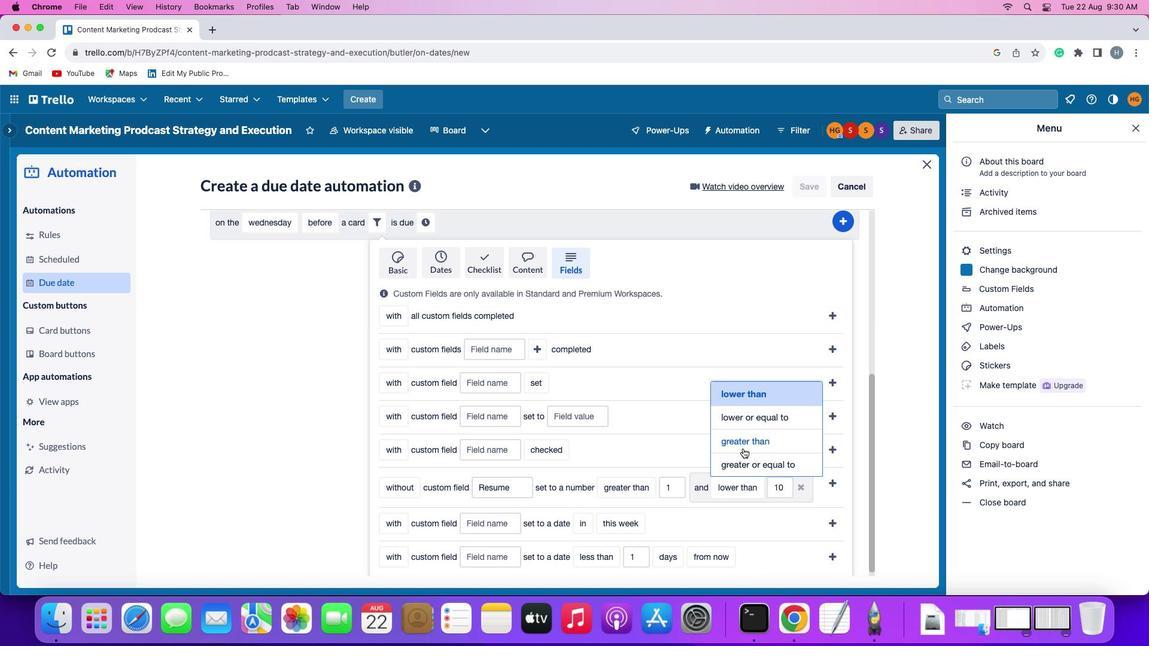 
Action: Mouse moved to (837, 483)
Screenshot: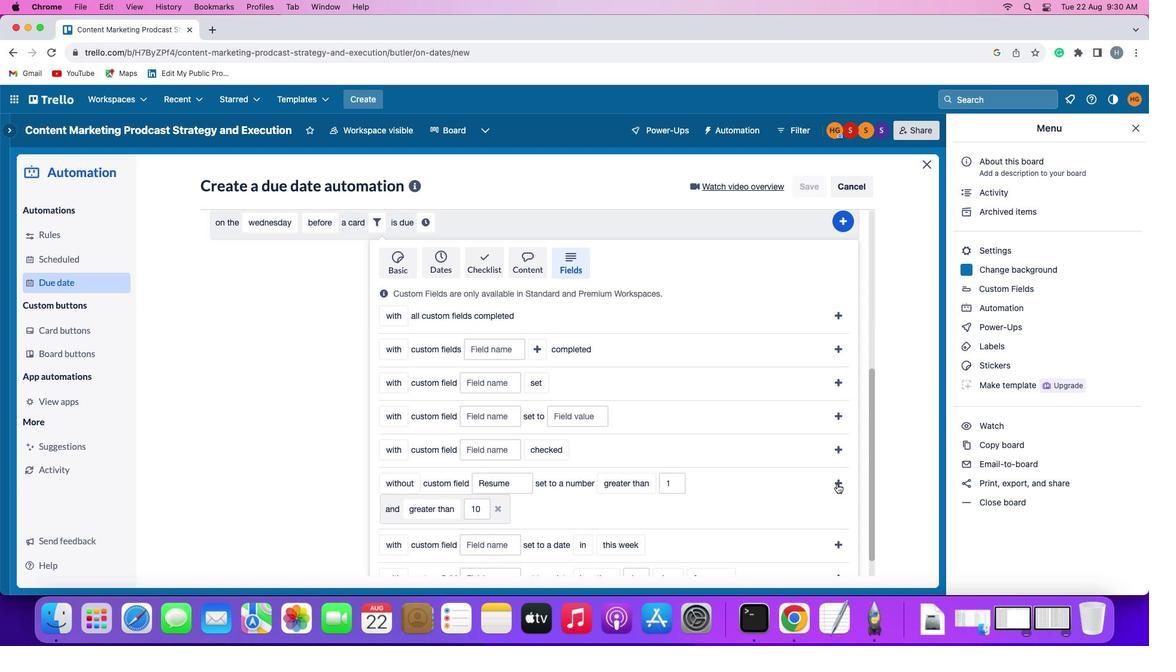 
Action: Mouse pressed left at (837, 483)
Screenshot: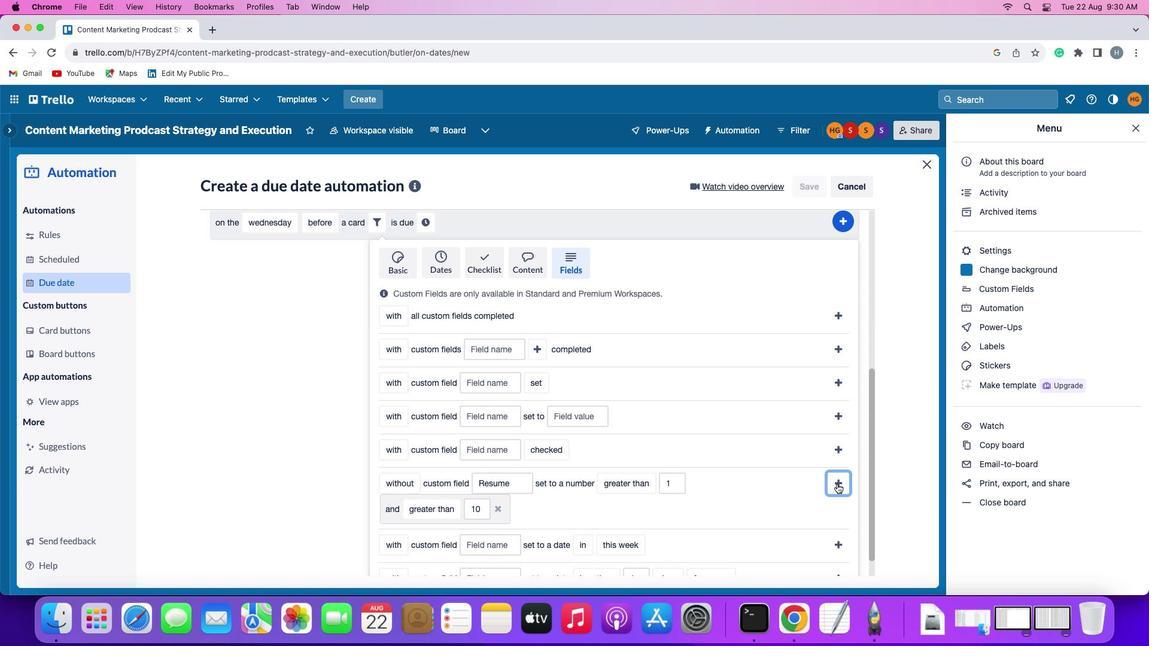 
Action: Mouse moved to (759, 525)
Screenshot: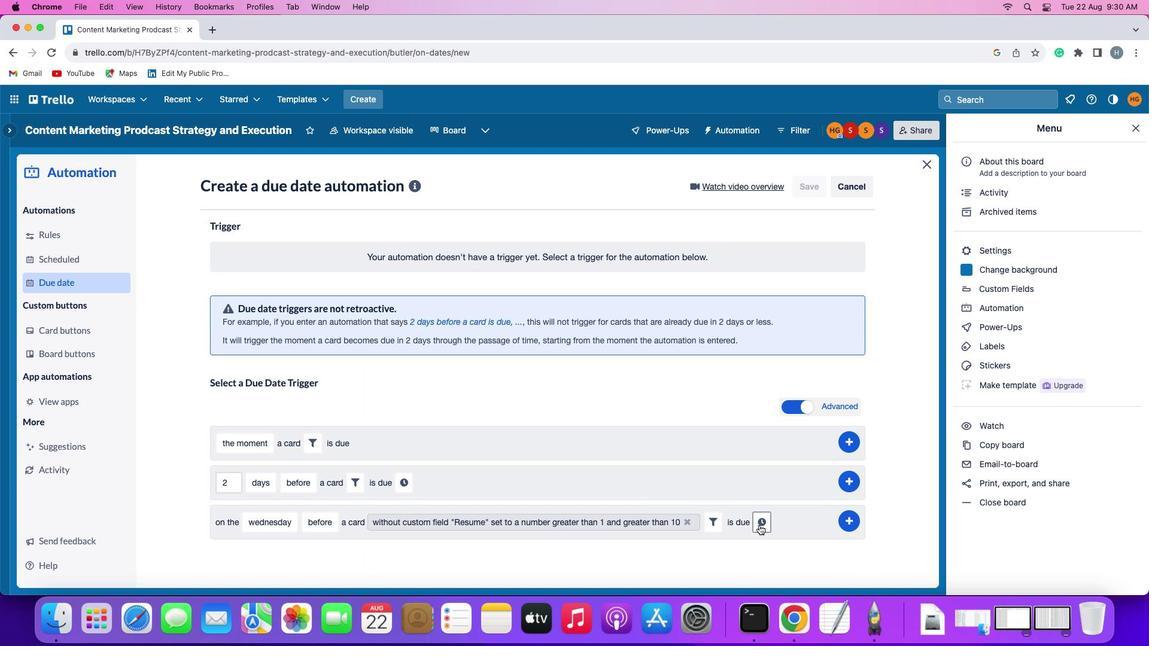 
Action: Mouse pressed left at (759, 525)
Screenshot: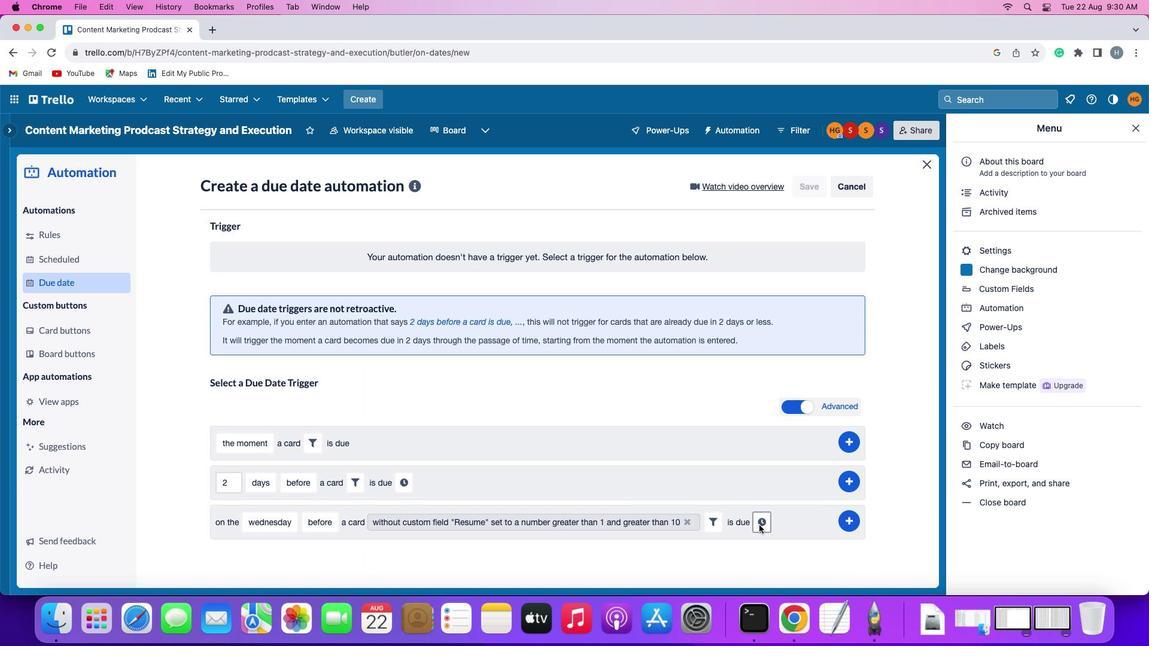 
Action: Mouse moved to (255, 548)
Screenshot: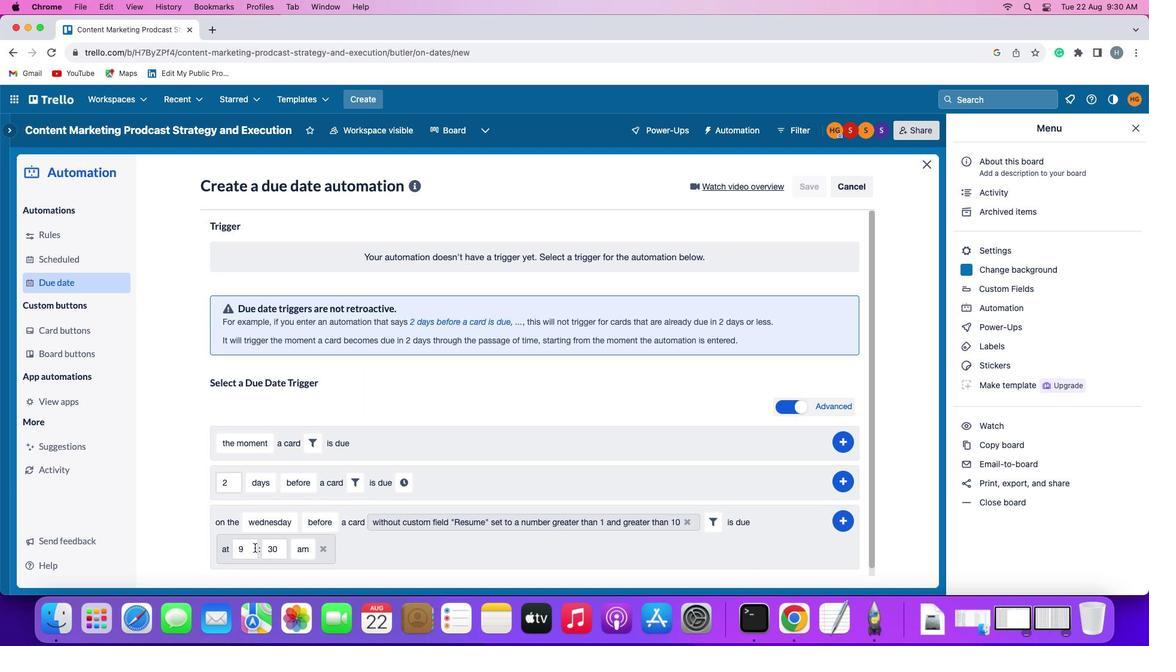 
Action: Mouse pressed left at (255, 548)
Screenshot: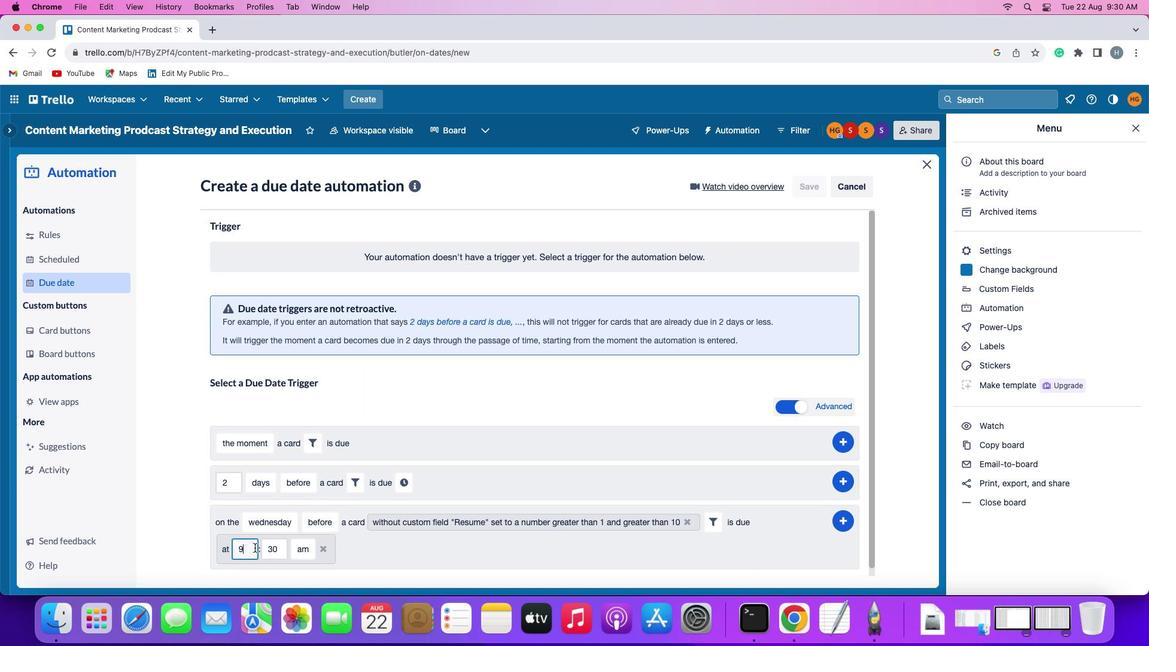 
Action: Key pressed Key.backspace'1''1'
Screenshot: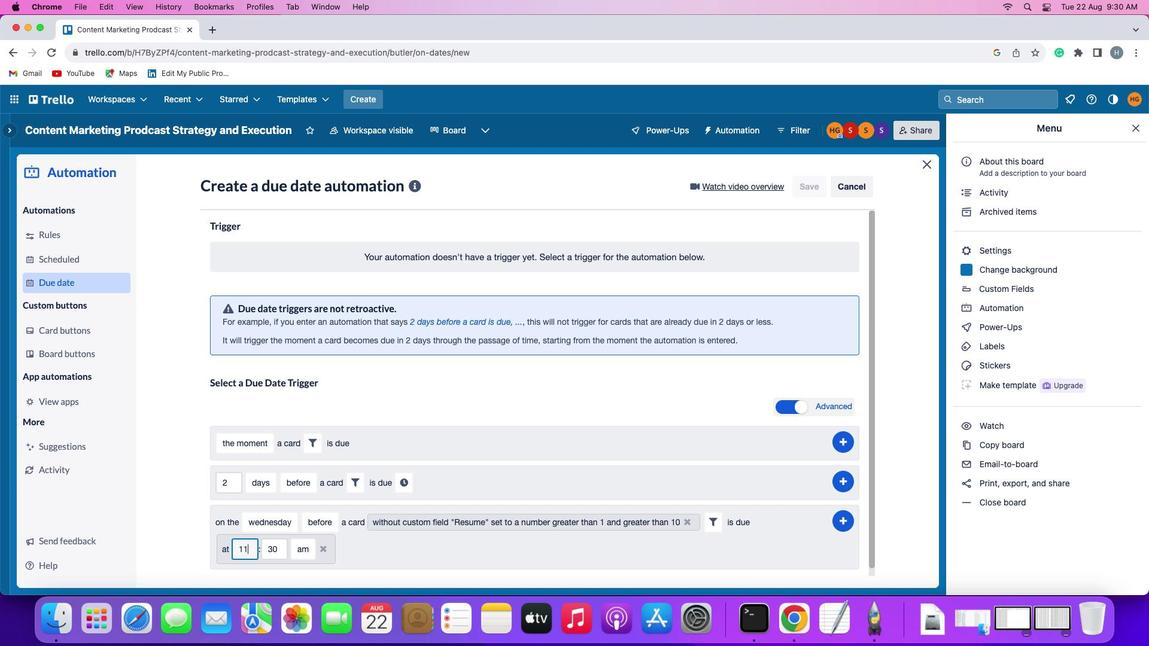 
Action: Mouse moved to (277, 547)
Screenshot: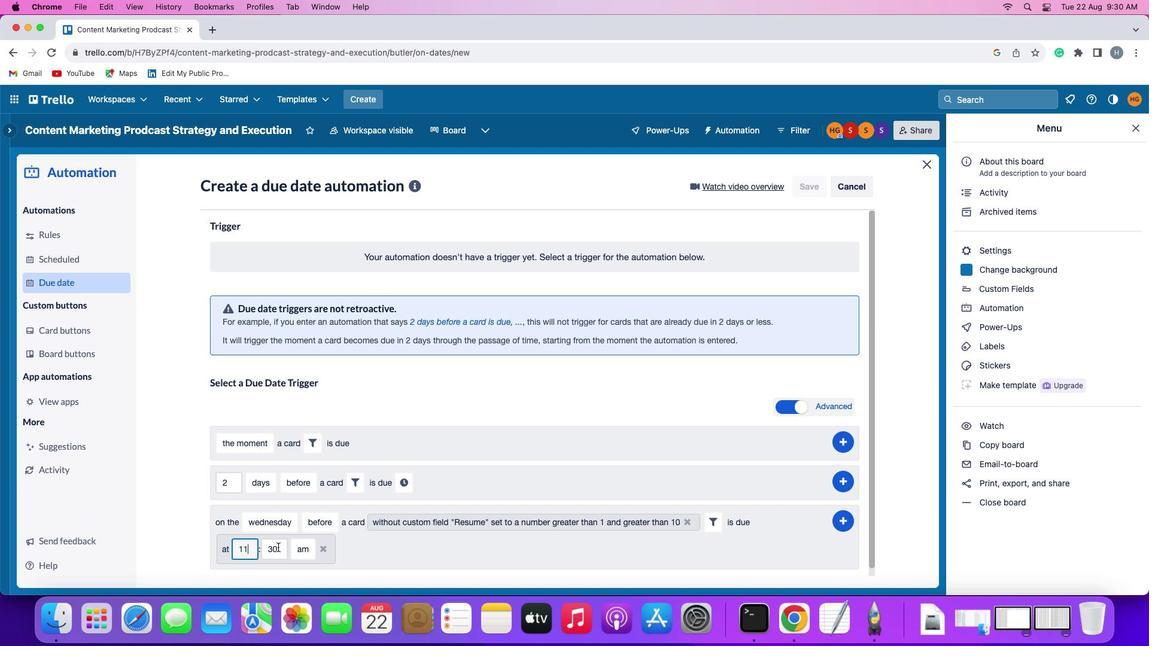 
Action: Mouse pressed left at (277, 547)
Screenshot: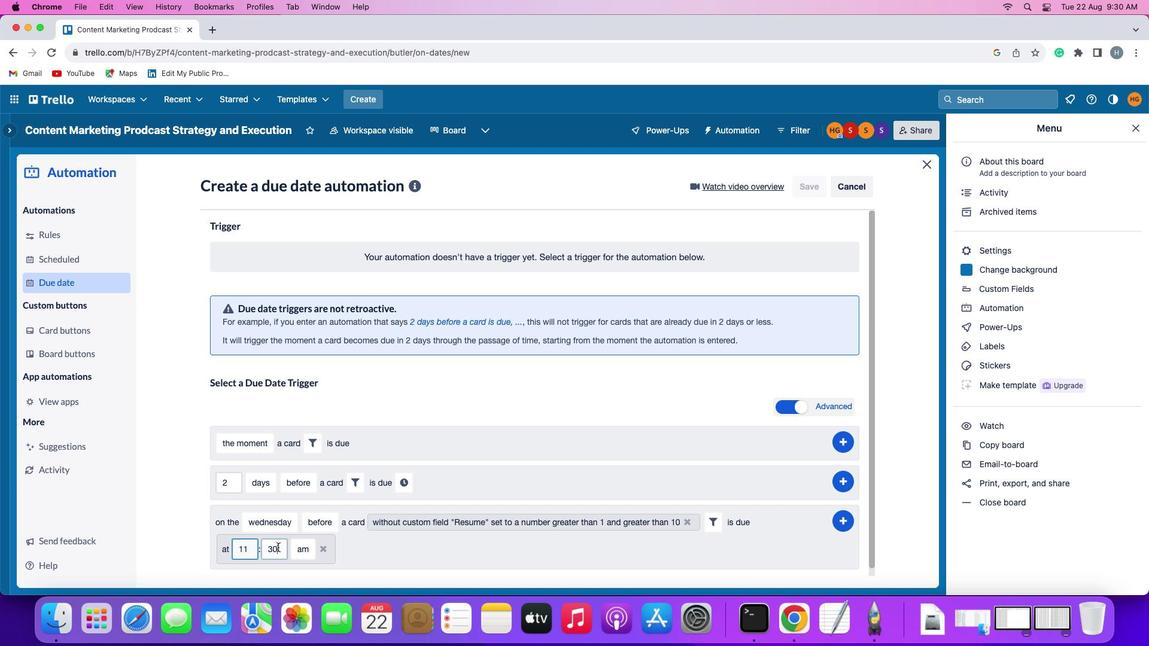 
Action: Mouse moved to (278, 547)
Screenshot: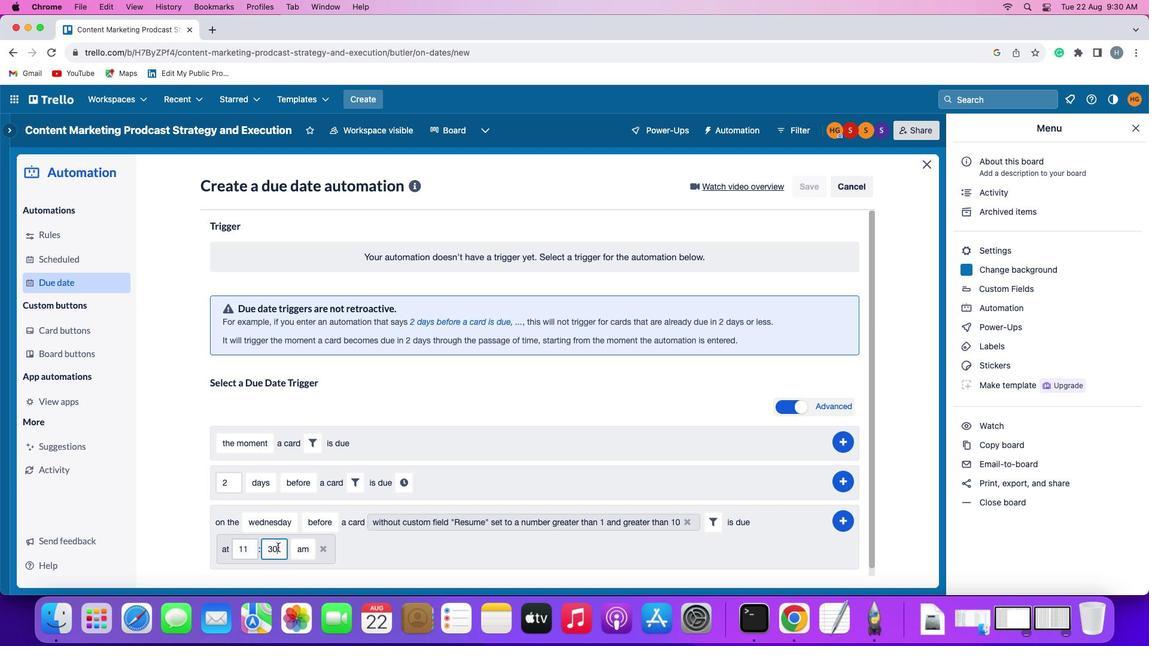 
Action: Key pressed Key.backspaceKey.backspace'0''0'
Screenshot: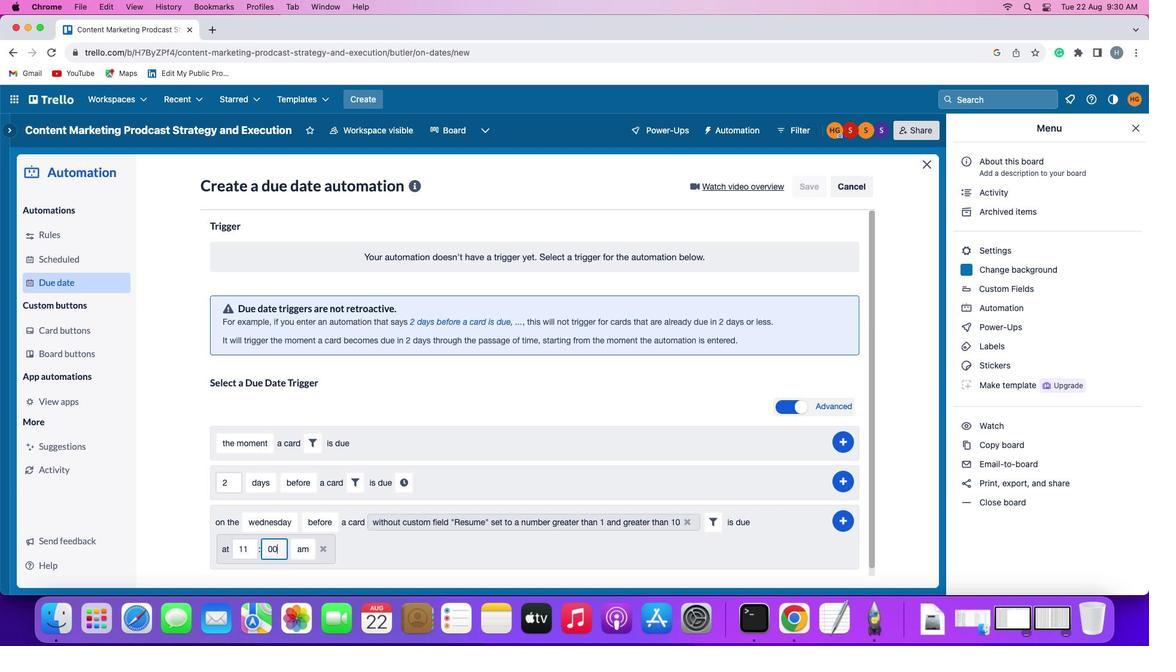
Action: Mouse moved to (847, 522)
Screenshot: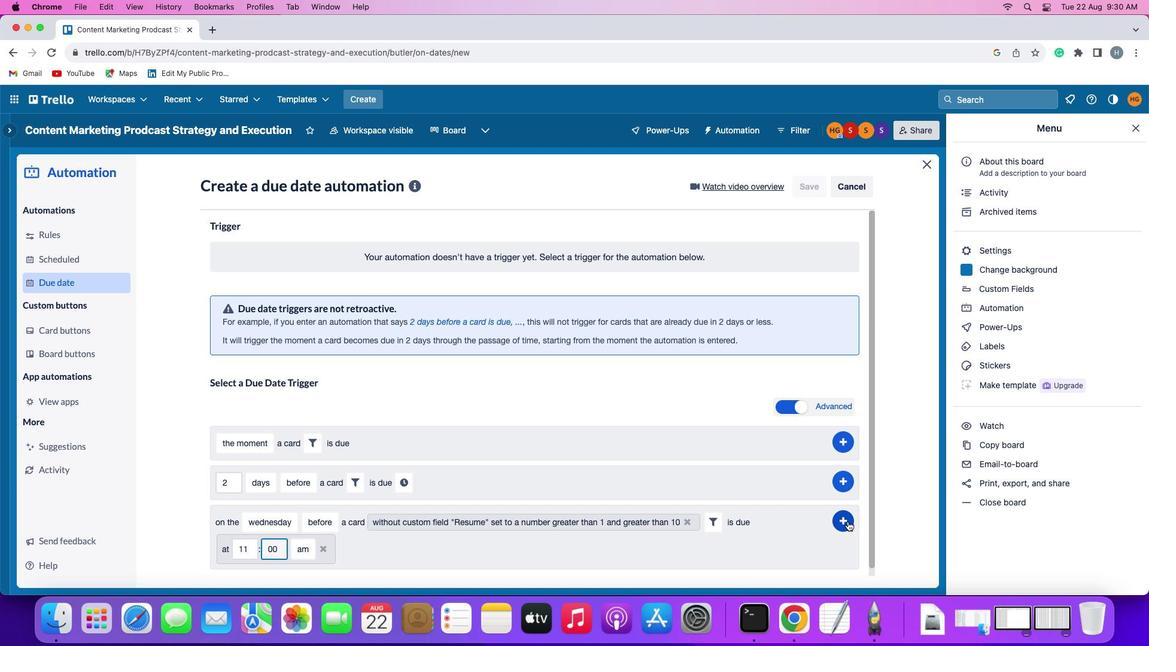 
Action: Mouse pressed left at (847, 522)
Screenshot: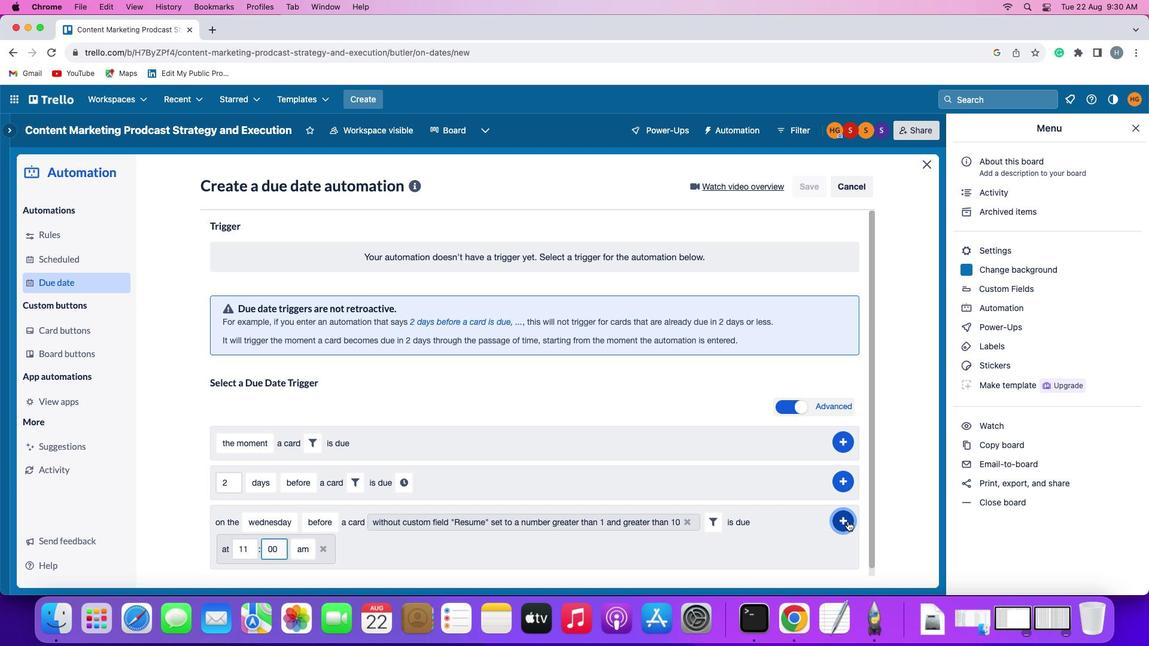 
Action: Mouse moved to (894, 461)
Screenshot: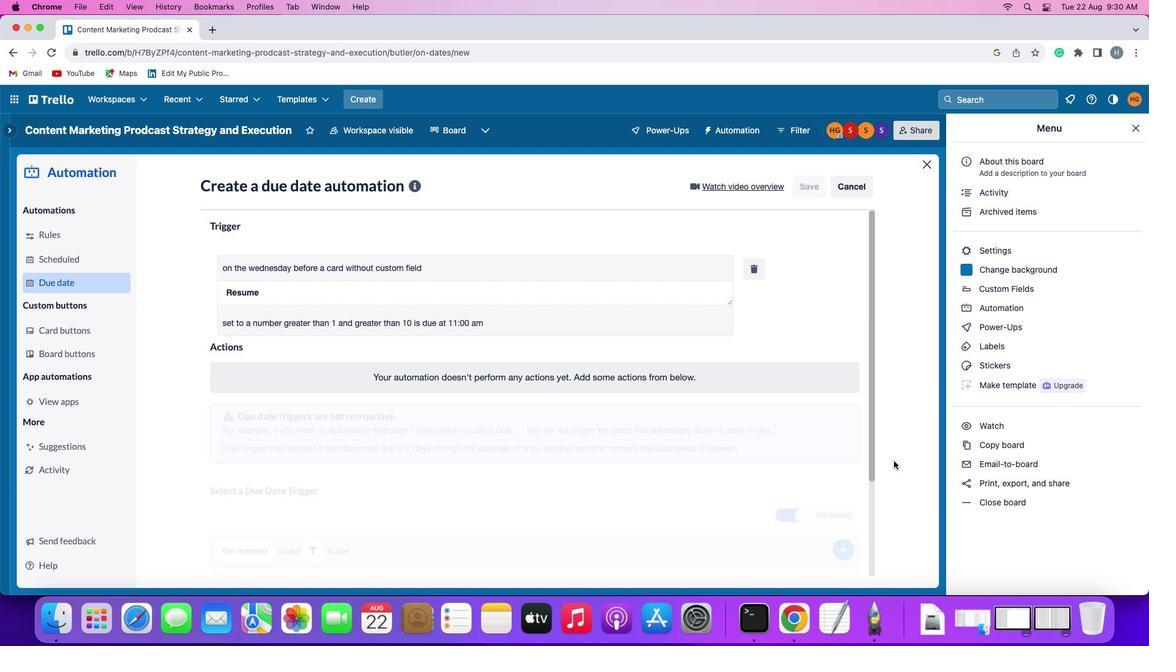 
